 Task: Open an excel sheet and write heading  Sales data. Add 10 people name  'Ethan Reynolds, Olivia Thompson, Benjamin Martinez, Emma Davis, Alexander Mitchell, Ava Rodriguez, Daniel Anderson, Mia Lewis, Christopher Scott, Sophia Harris._x000D_
'Item code in between  450-900. Product range in between  2000-9000. Add Products  Nike shoe, Adidas shoe, Gucci T-shirt, Louis Vuitton bag, Zara Shirt, H&M jeans, Chanel perfume, Versace perfume, Ralph Lauren, Prada Shirt_x000D_
Choose quantity  3 to 5 Tax 12 percent Total Add Amount. Save page  Sales data review book
Action: Mouse moved to (138, 170)
Screenshot: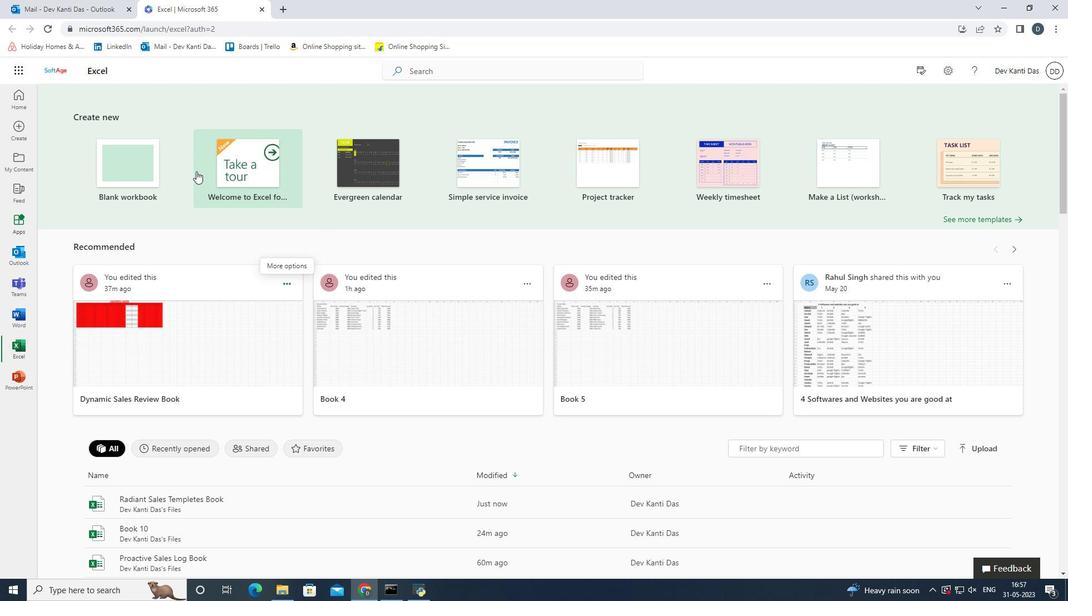 
Action: Mouse pressed left at (138, 170)
Screenshot: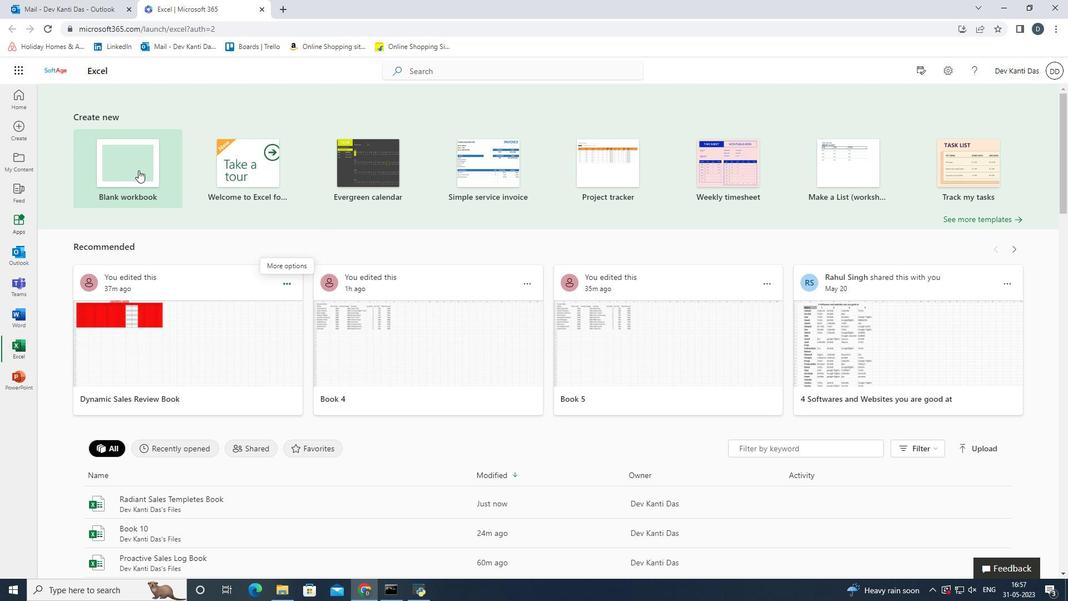 
Action: Mouse moved to (38, 190)
Screenshot: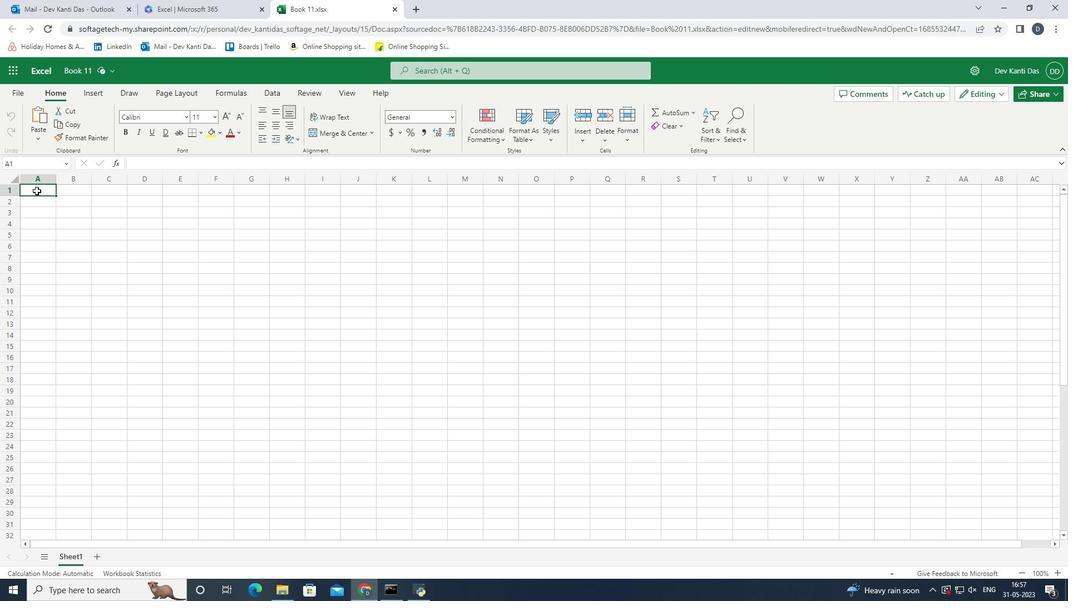 
Action: Key pressed <Key.shift><Key.shift><Key.shift><Key.shift><Key.shift><Key.shift><Key.shift><Key.shift><Key.shift><Key.shift><Key.shift><Key.shift><Key.shift><Key.shift><Key.shift><Key.shift><Key.shift><Key.shift><Key.shift>Sales<Key.space><Key.shift>Data<Key.enter><Key.shift><Key.shift><Key.shift>Name<Key.enter><Key.shift><Key.shift><Key.shift><Key.shift><Key.shift><Key.shift><Key.shift><Key.shift><Key.shift><Key.shift><Key.shift><Key.shift><Key.shift><Key.shift><Key.shift><Key.shift><Key.shift><Key.shift>Ethan<Key.space><Key.shift><Key.shift><Key.shift><Key.shift><Key.shift><Key.shift><Key.shift><Key.shift><Key.shift><Key.shift><Key.shift><Key.shift><Key.shift><Key.shift><Key.shift><Key.shift><Key.shift><Key.shift>Reynolds<Key.enter><Key.shift>Olivia<Key.space><Key.shift><Key.shift><Key.shift><Key.shift>Thompson<Key.enter><Key.shift>Benjamin<Key.space><Key.shift>Martinez<Key.enter><Key.shift><Key.shift><Key.shift><Key.shift><Key.shift><Key.shift><Key.shift><Key.shift><Key.shift><Key.shift><Key.shift><Key.shift><Key.shift><Key.shift>Emma<Key.space><Key.shift><Key.shift><Key.shift><Key.shift><Key.shift><Key.shift><Key.shift><Key.shift><Key.shift><Key.shift><Key.shift><Key.shift><Key.shift><Key.shift><Key.shift><Key.shift><Key.shift>Davis<Key.enter><Key.shift>Alexander<Key.space>
Screenshot: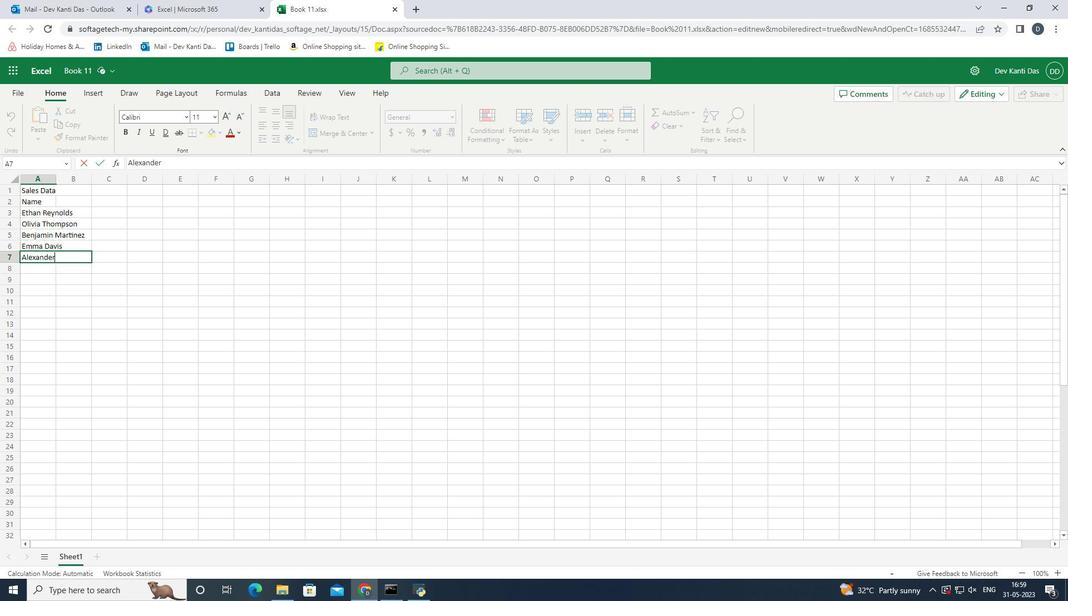 
Action: Mouse moved to (223, 251)
Screenshot: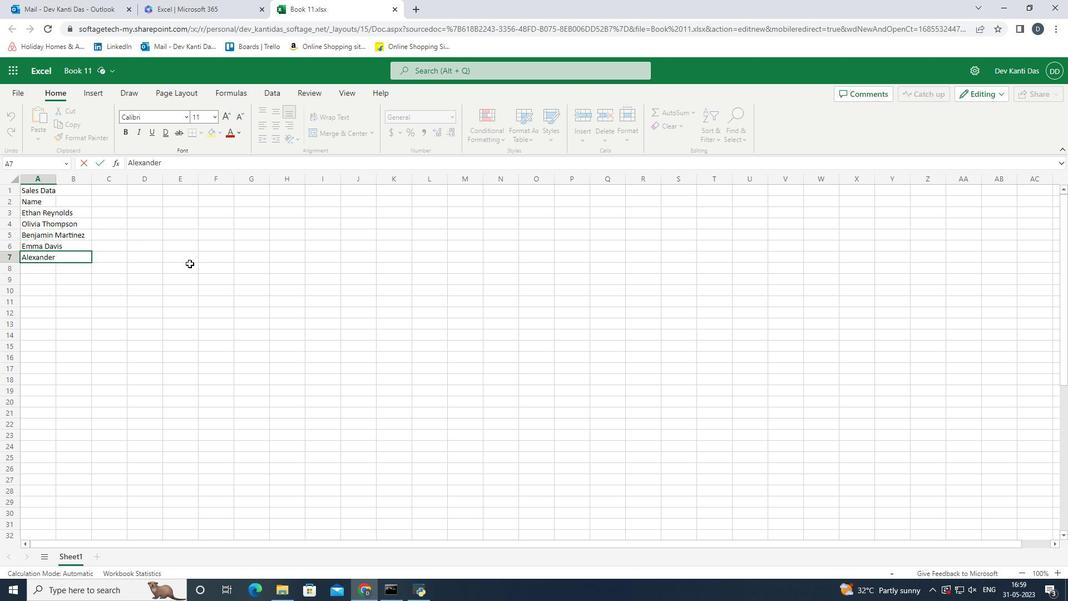 
Action: Key pressed <Key.shift><Key.shift>Mitchell<Key.space><Key.enter><Key.shift><Key.shift><Key.shift><Key.shift><Key.shift><Key.shift>Ava<Key.space><Key.shift>Rodriguez<Key.enter>
Screenshot: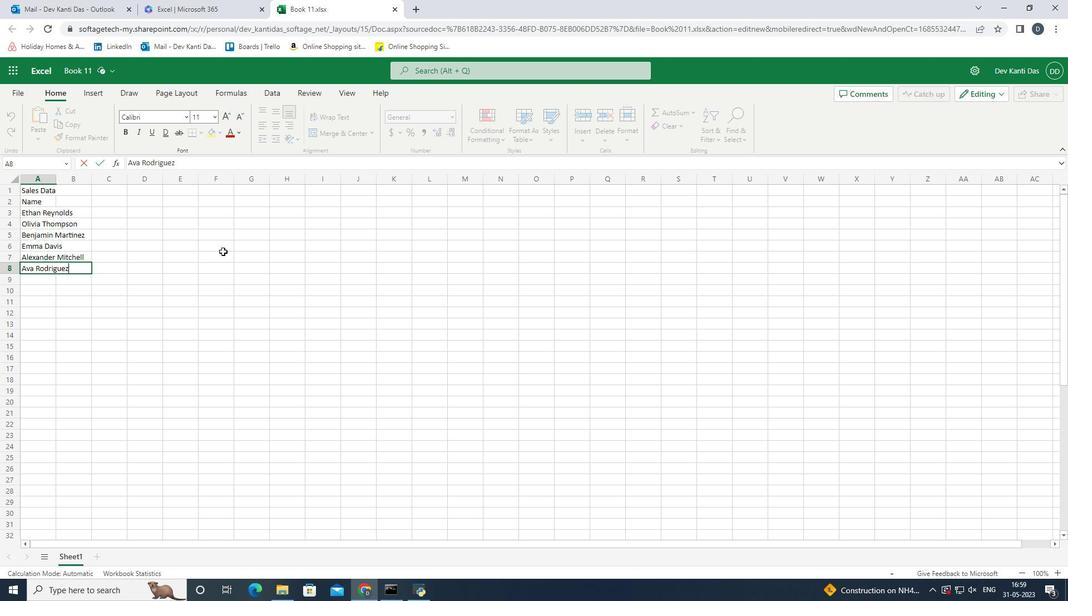 
Action: Mouse moved to (386, 355)
Screenshot: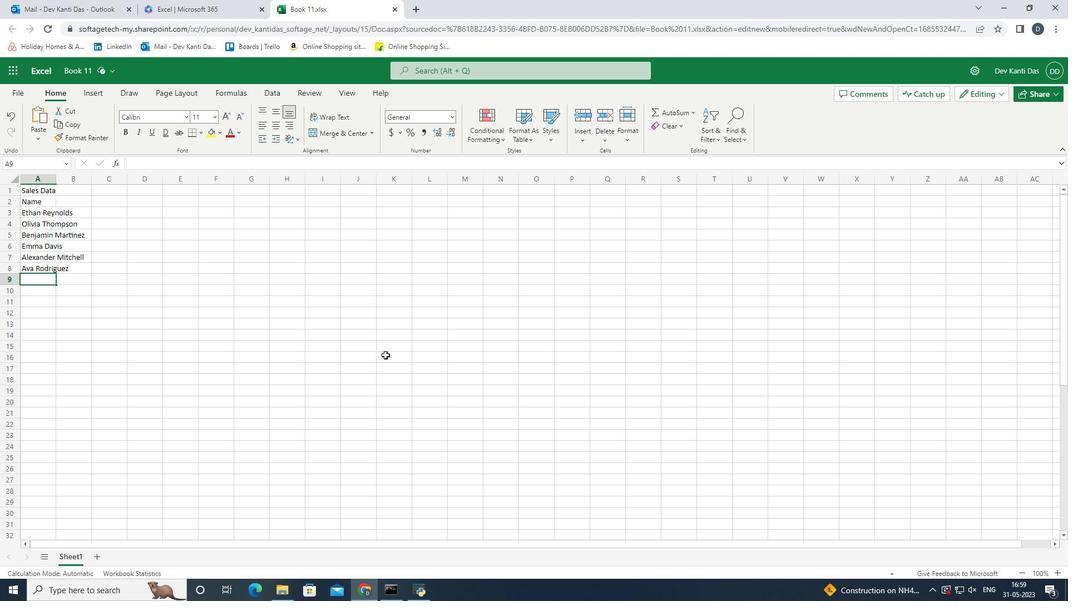 
Action: Key pressed <Key.shift>Daniel<Key.space>
Screenshot: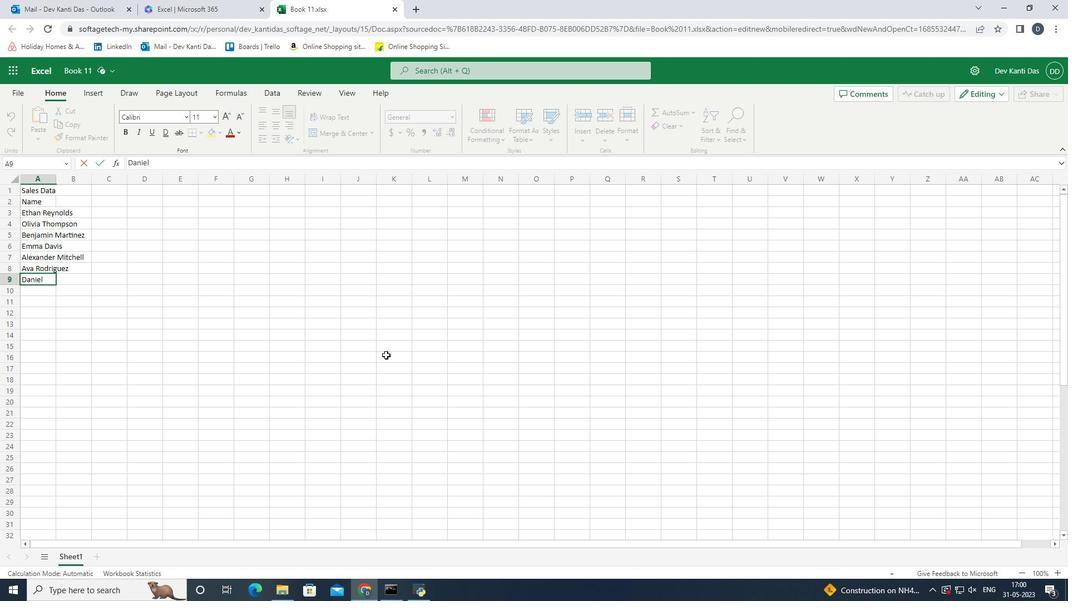 
Action: Mouse moved to (460, 360)
Screenshot: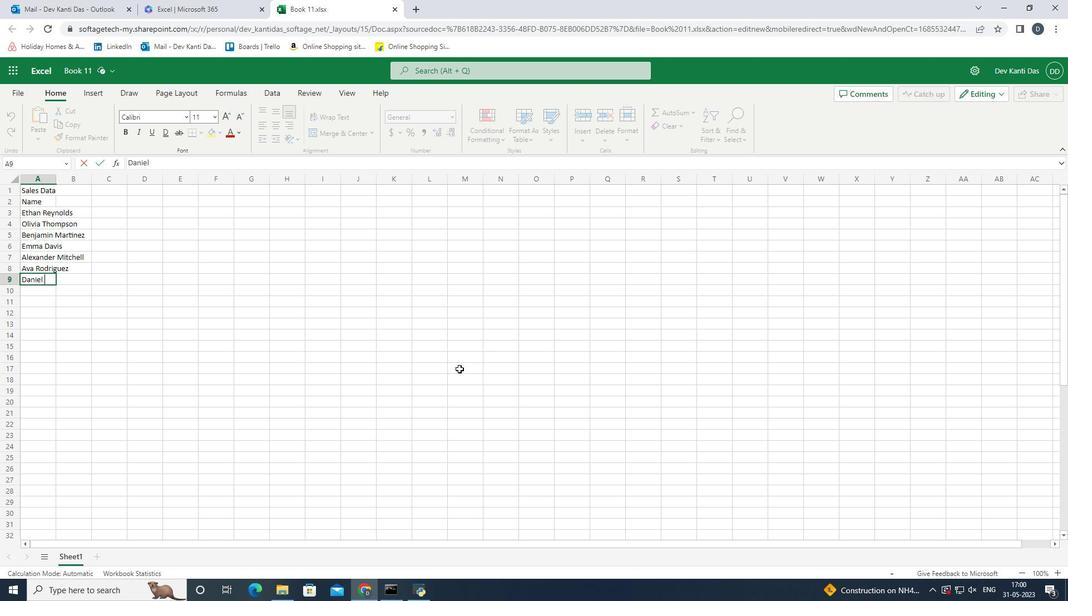 
Action: Key pressed <Key.shift><Key.shift>Anderson<Key.enter><Key.shift>Mia<Key.space><Key.shift>Lewis<Key.enter><Key.shift>Christopher<Key.space><Key.shift>Scott<Key.enter><Key.shift><Key.shift><Key.shift><Key.shift><Key.shift>Sophia<Key.space><Key.shift><Key.shift><Key.shift><Key.shift><Key.shift><Key.shift><Key.shift><Key.shift><Key.shift>Harris<Key.right>
Screenshot: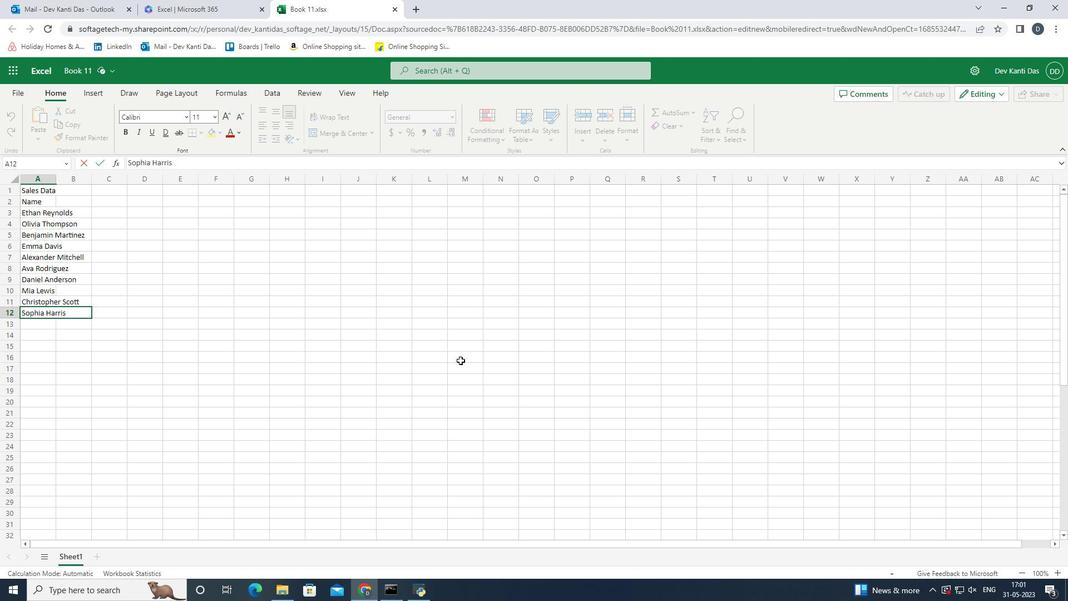 
Action: Mouse moved to (55, 177)
Screenshot: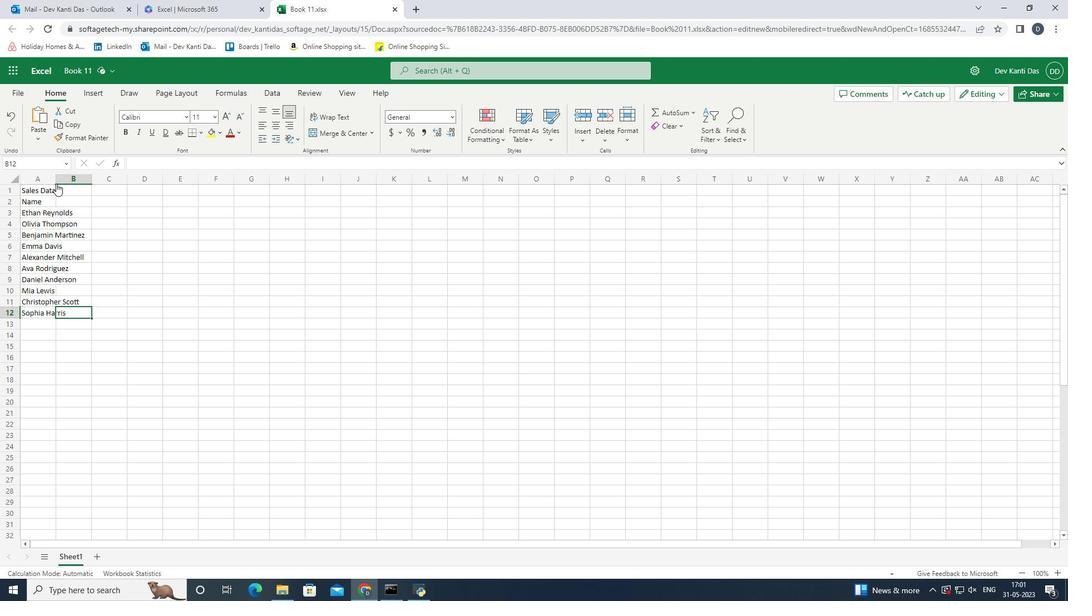 
Action: Mouse pressed left at (55, 177)
Screenshot: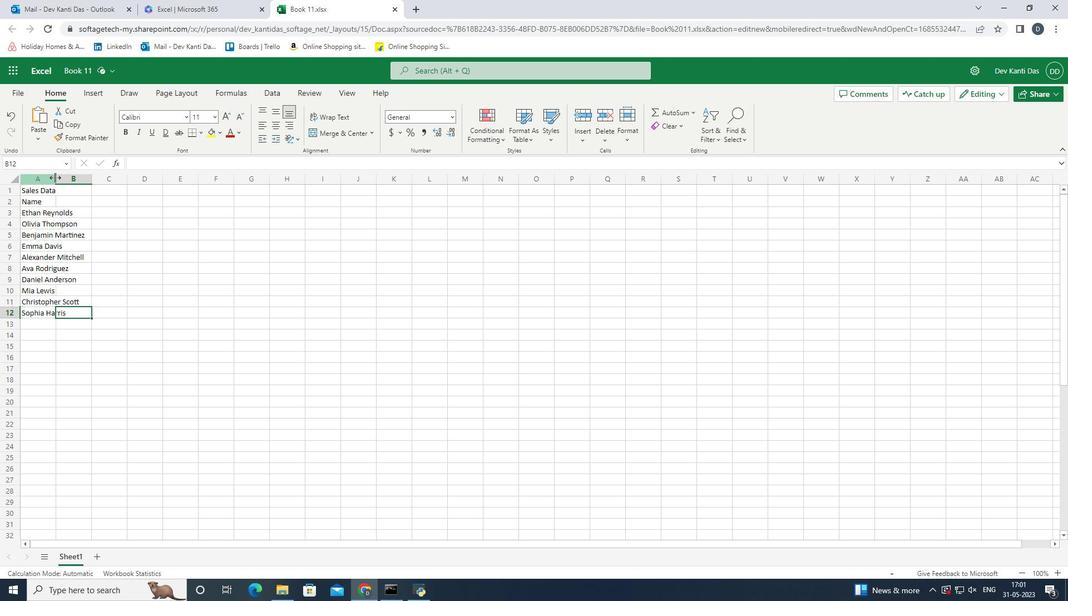 
Action: Mouse moved to (112, 199)
Screenshot: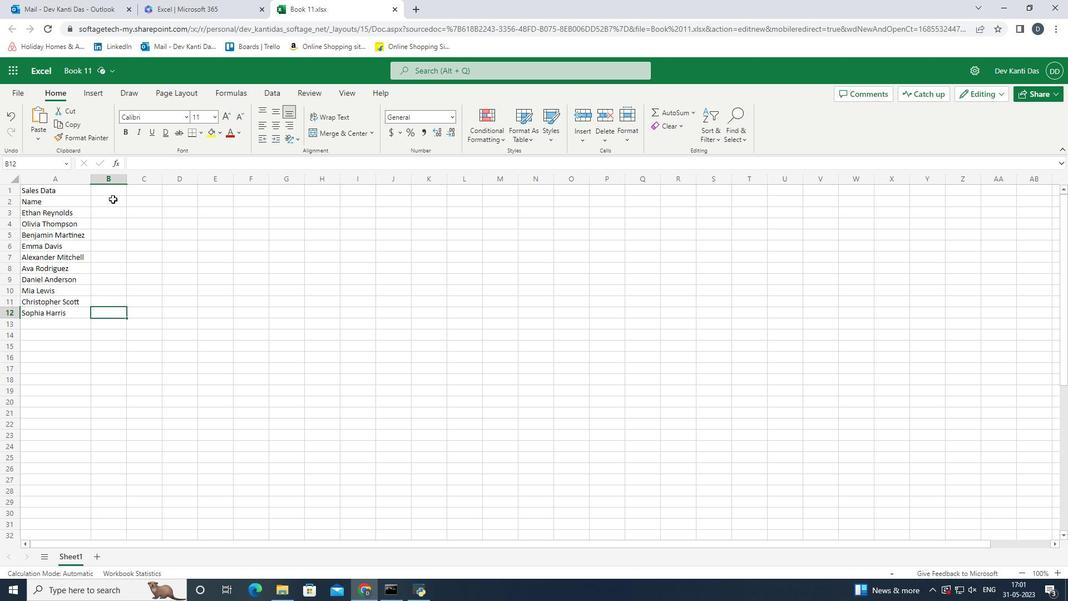 
Action: Mouse pressed left at (112, 199)
Screenshot: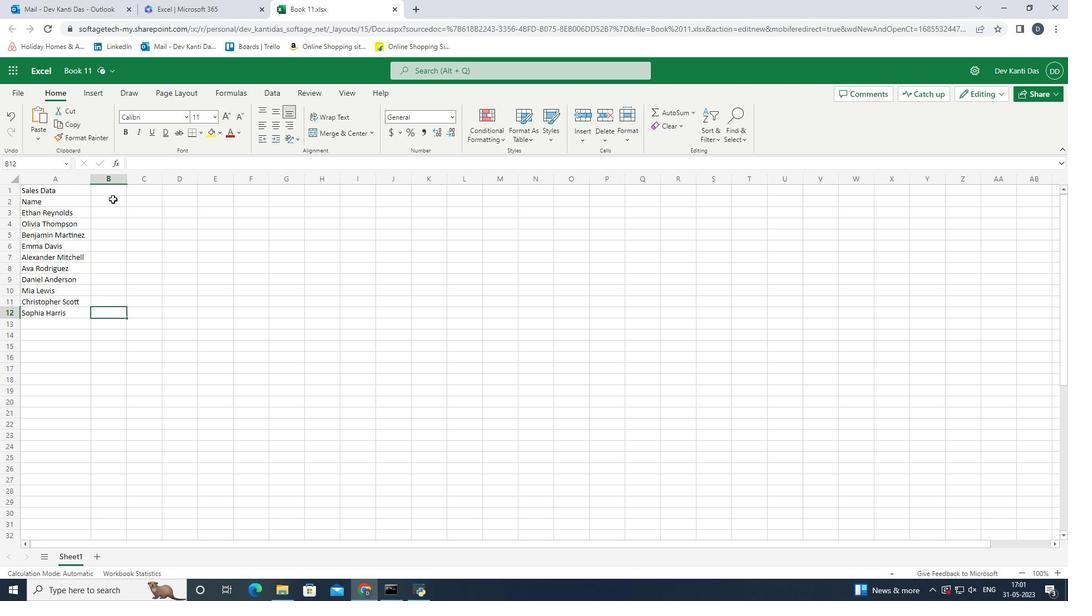 
Action: Mouse moved to (150, 234)
Screenshot: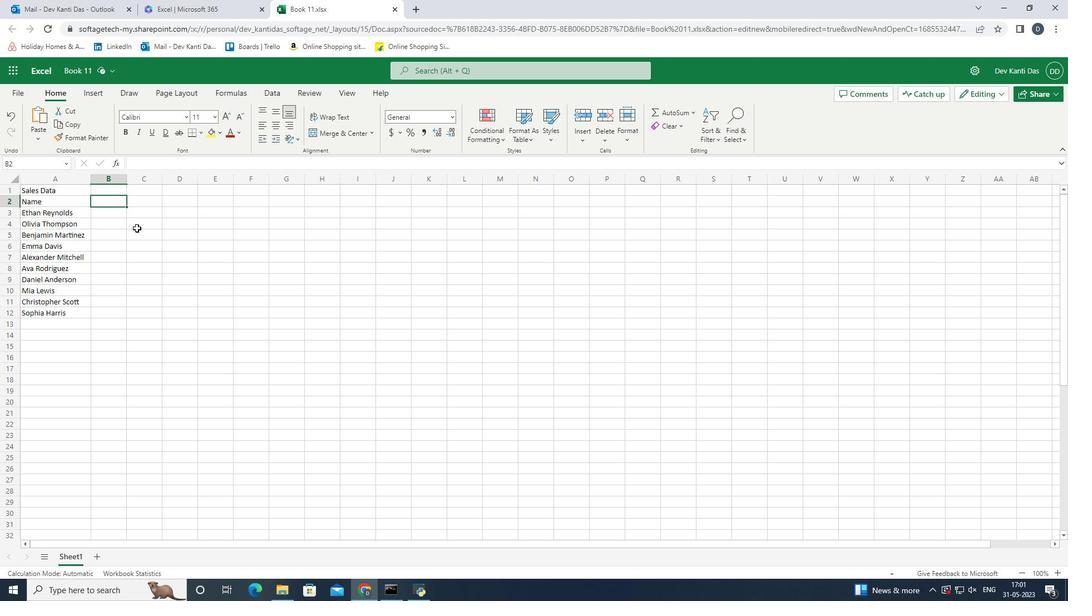 
Action: Key pressed <Key.shift><Key.shift><Key.shift><Key.shift>Item<Key.space><Key.shift><Key.shift><Key.shift><Key.shift><Key.shift><Key.shift><Key.shift><Key.shift><Key.shift><Key.shift><Key.shift><Key.shift><Key.shift><Key.shift><Key.shift><Key.shift><Key.shift>O<Key.backspace>C<Key.backspace><Key.shift>Item<Key.space><Key.shift>Code<Key.enter>
Screenshot: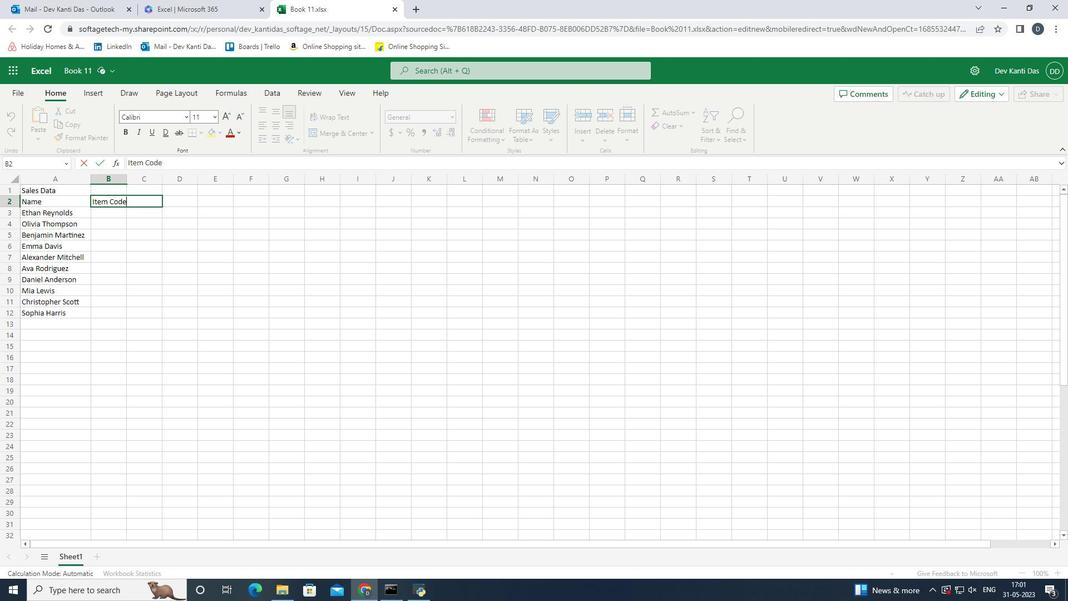 
Action: Mouse moved to (126, 178)
Screenshot: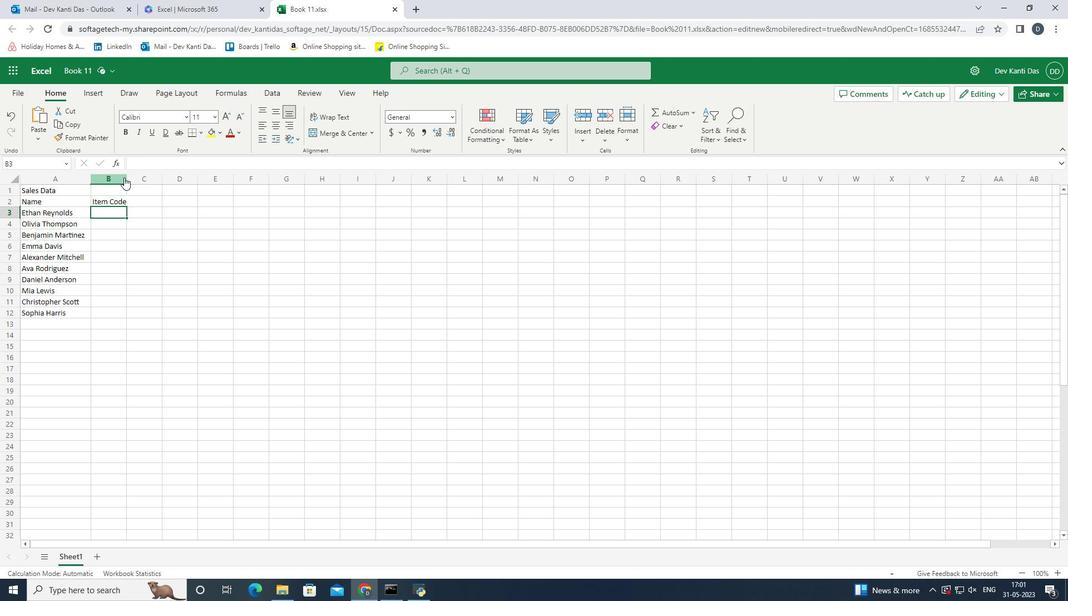 
Action: Mouse pressed left at (126, 178)
Screenshot: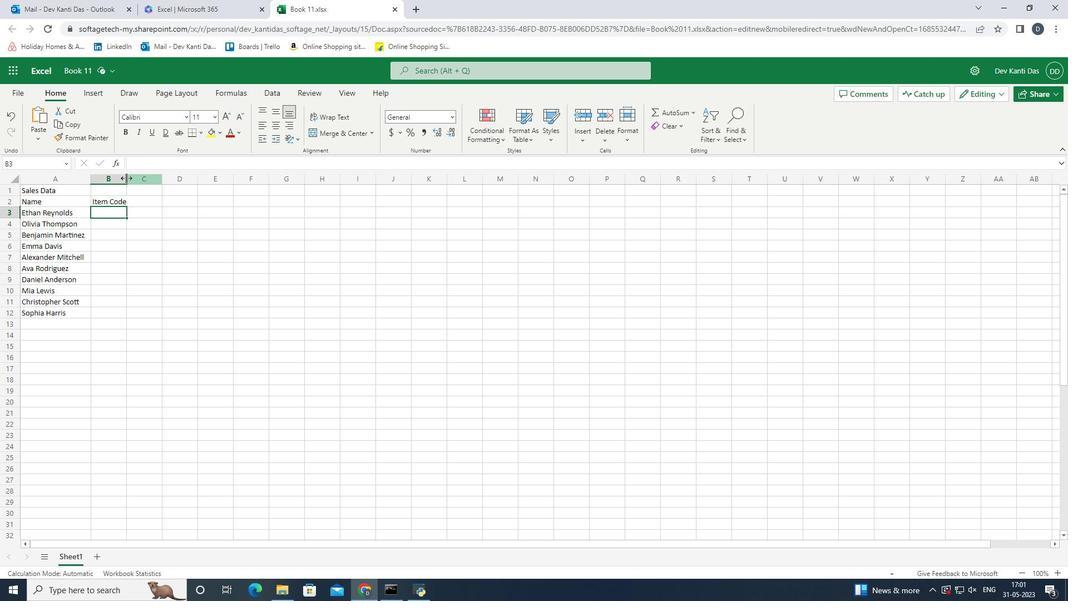 
Action: Mouse moved to (224, 233)
Screenshot: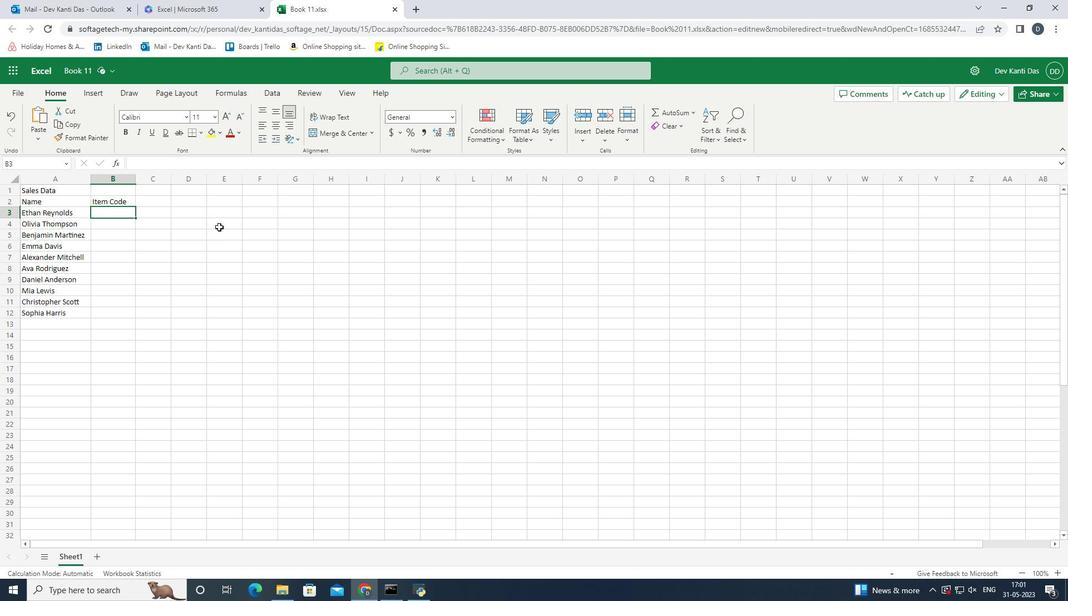 
Action: Key pressed =450+45<Key.enter>=495+45<Key.enter>=540+45<Key.enter>=585+45<Key.enter>=630+45<Key.enter>=675+45<Key.enter>=720+45<Key.enter>=765+45<Key.enter>=810+45<Key.enter>=855+45<Key.enter><Key.up><Key.right><Key.up><Key.up><Key.up><Key.up><Key.up><Key.up><Key.up><Key.up><Key.up><Key.up>
Screenshot: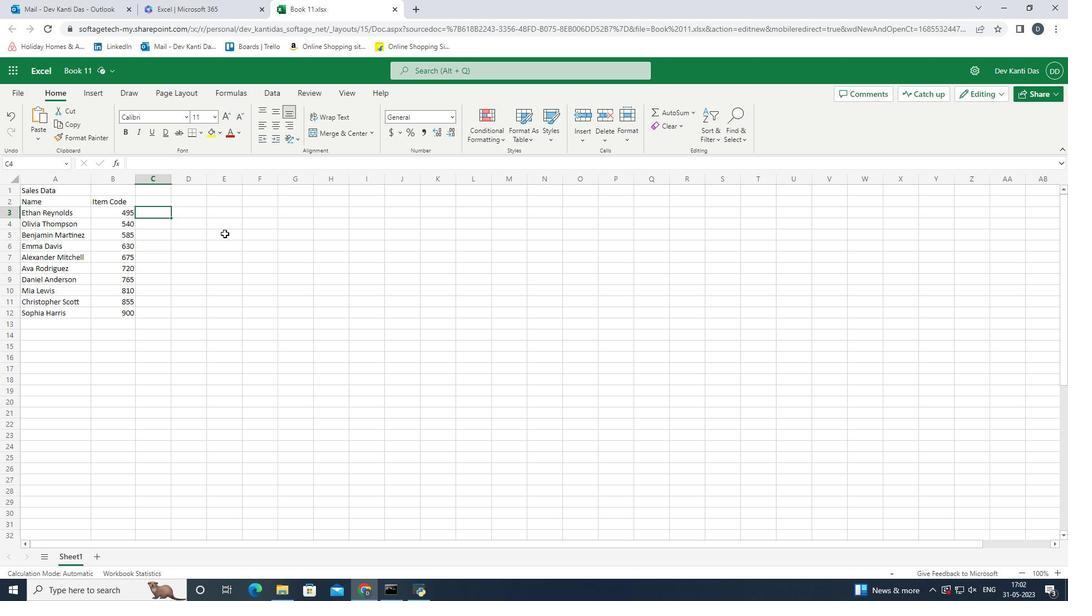 
Action: Mouse moved to (295, 283)
Screenshot: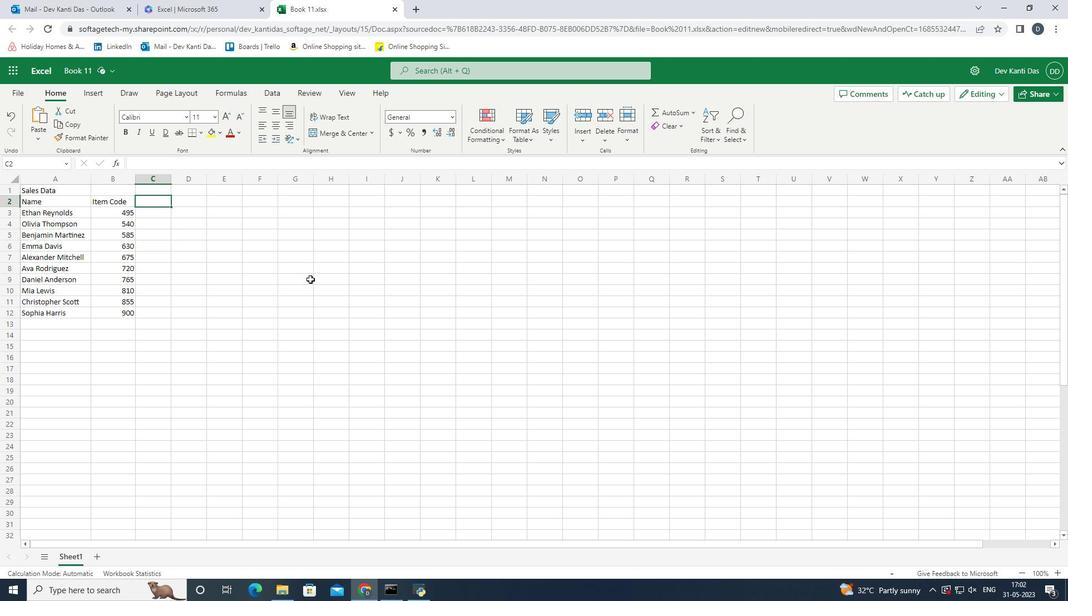 
Action: Key pressed <Key.shift>Product<Key.space><Key.shift>Range<Key.enter>
Screenshot: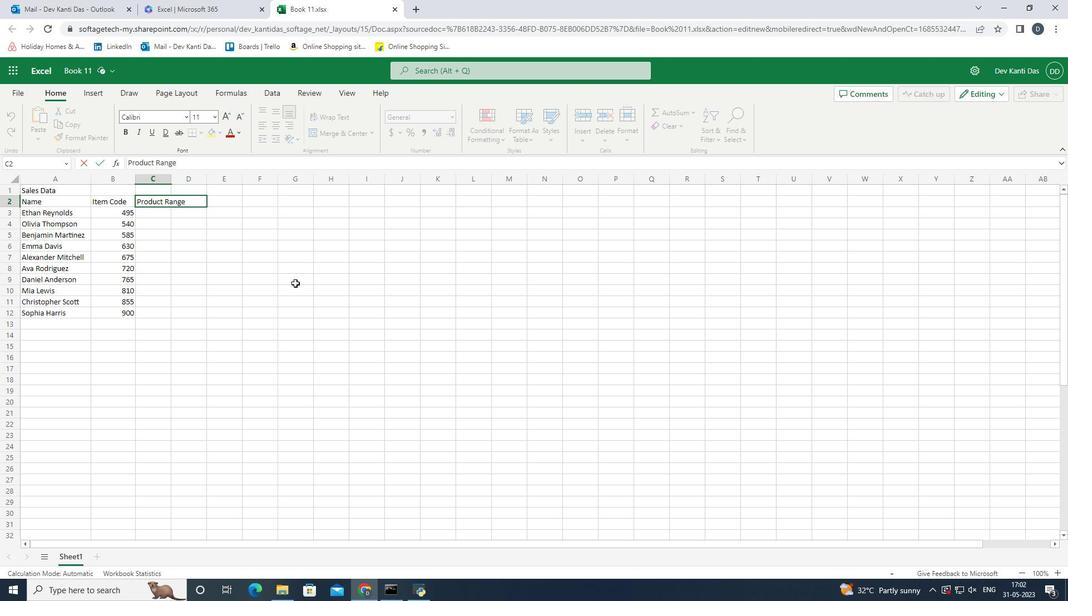 
Action: Mouse moved to (170, 178)
Screenshot: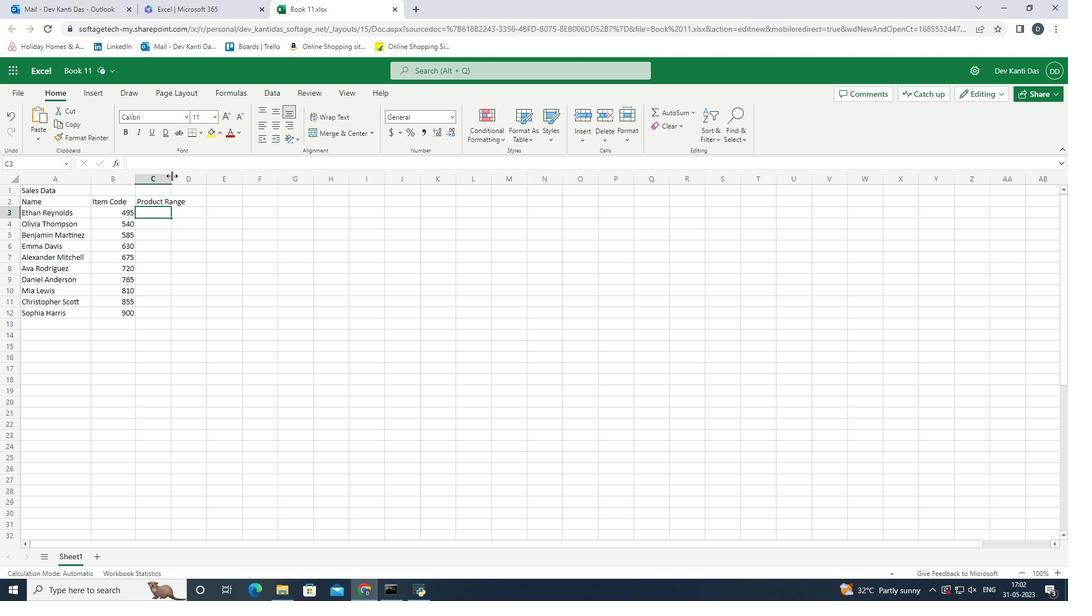 
Action: Mouse pressed left at (170, 178)
Screenshot: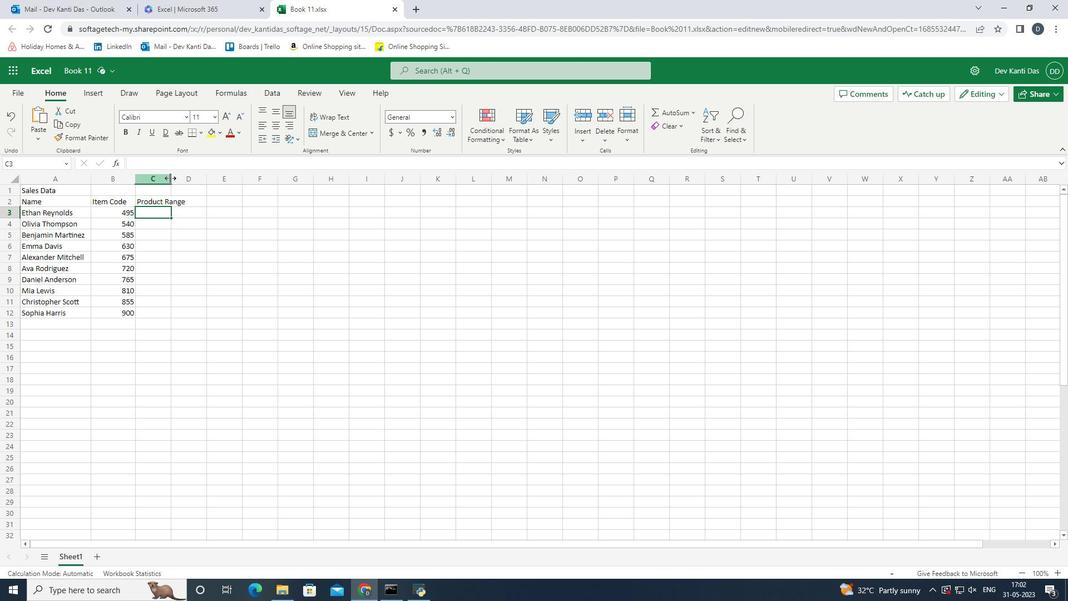 
Action: Mouse moved to (252, 220)
Screenshot: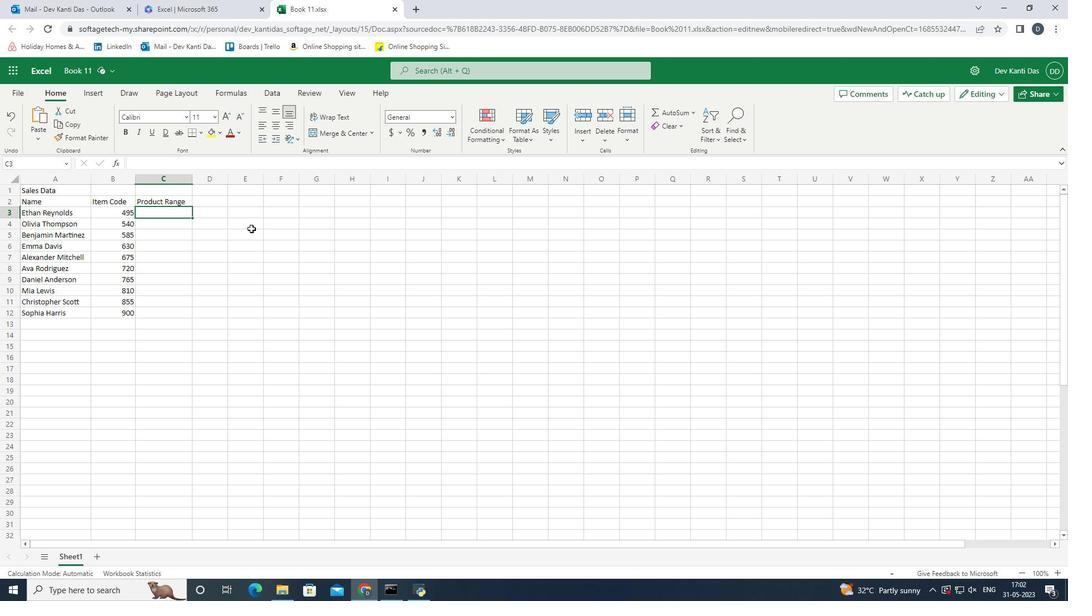 
Action: Key pressed 2700<Key.enter>3400<Key.enter>4100<Key.enter>4800<Key.enter>5500<Key.enter>6200<Key.enter>6900<Key.enter>7600<Key.enter>8400<Key.enter><Key.up><Key.backspace>8300<Key.enter>9000<Key.enter><Key.right><Key.up><Key.up><Key.up><Key.up><Key.up><Key.up><Key.up><Key.up><Key.up><Key.up><Key.up><Key.down><Key.up><Key.shift>Product<Key.enter><Key.up><Key.down><Key.shift><Key.shift><Key.shift><Key.shift><Key.shift><Key.shift><Key.shift><Key.shift><Key.shift><Key.shift><Key.shift><Key.shift><Key.shift><Key.shift><Key.shift><Key.shift><Key.shift><Key.shift><Key.shift><Key.shift><Key.shift><Key.shift><Key.shift><Key.shift><Key.shift><Key.shift><Key.shift><Key.shift><Key.shift><Key.shift><Key.shift><Key.shift><Key.shift><Key.shift><Key.shift><Key.shift><Key.shift><Key.shift><Key.shift><Key.shift><Key.shift><Key.shift><Key.shift><Key.shift><Key.shift><Key.shift><Key.shift><Key.shift><Key.shift><Key.shift><Key.shift><Key.shift><Key.shift><Key.shift><Key.shift><Key.shift><Key.shift><Key.shift><Key.shift><Key.shift><Key.shift><Key.shift><Key.shift><Key.shift><Key.shift><Key.shift><Key.shift><Key.shift><Key.shift><Key.shift><Key.shift><Key.shift><Key.shift><Key.shift><Key.shift><Key.shift><Key.shift><Key.shift><Key.shift><Key.shift><Key.shift><Key.shift><Key.shift>Nike<Key.up>
Screenshot: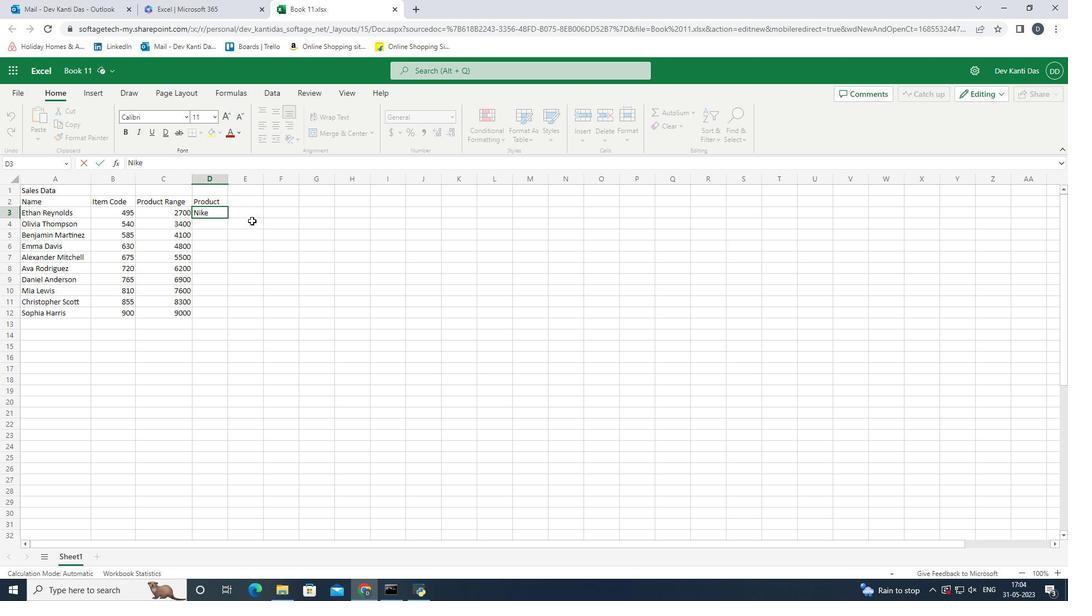 
Action: Mouse moved to (224, 204)
Screenshot: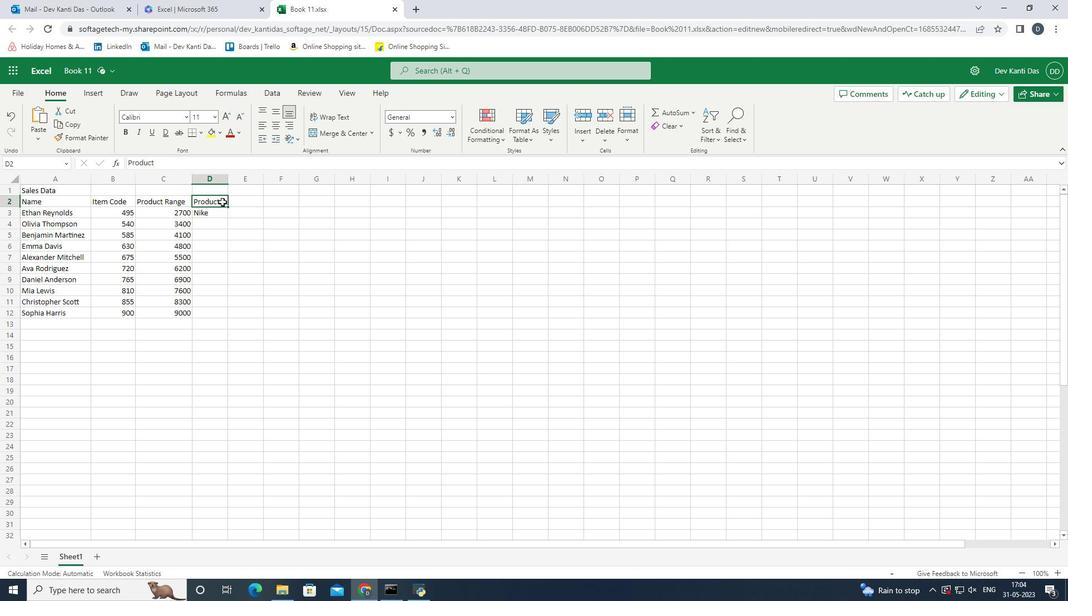 
Action: Mouse pressed left at (224, 204)
Screenshot: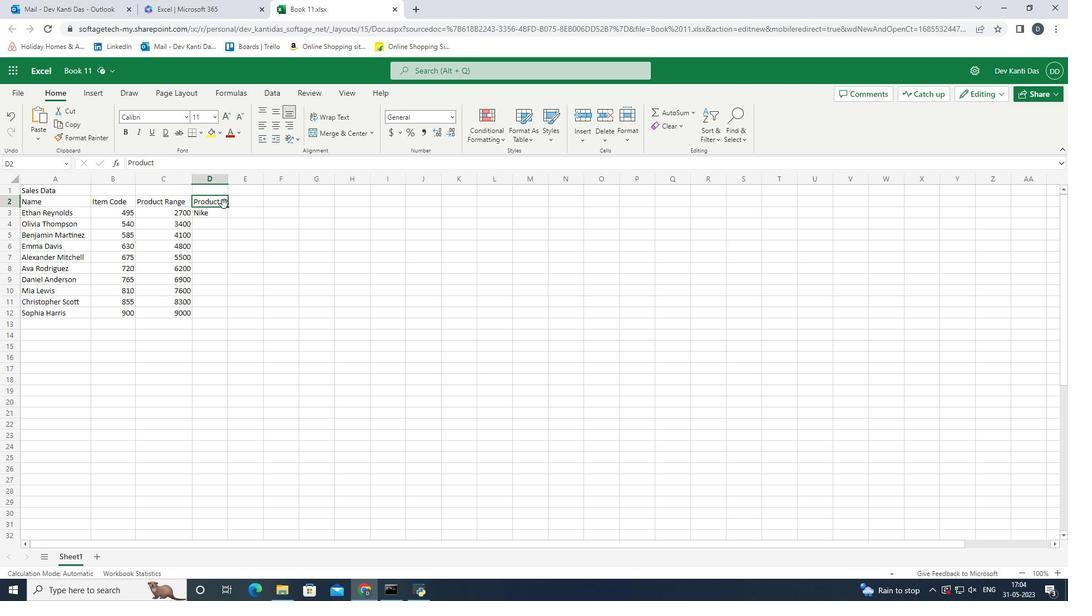 
Action: Mouse pressed left at (224, 204)
Screenshot: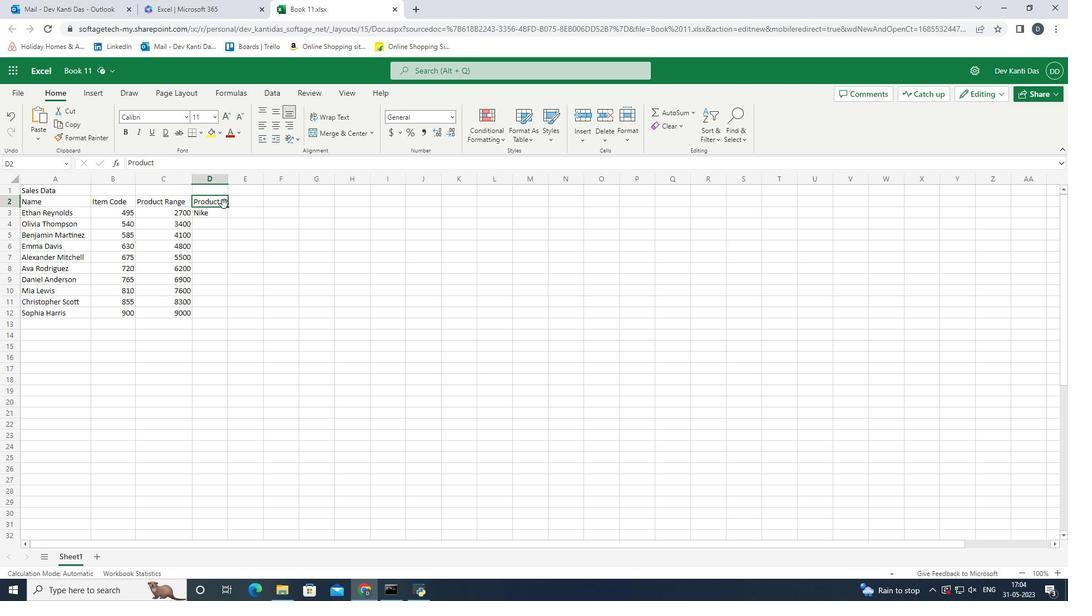 
Action: Mouse moved to (250, 208)
Screenshot: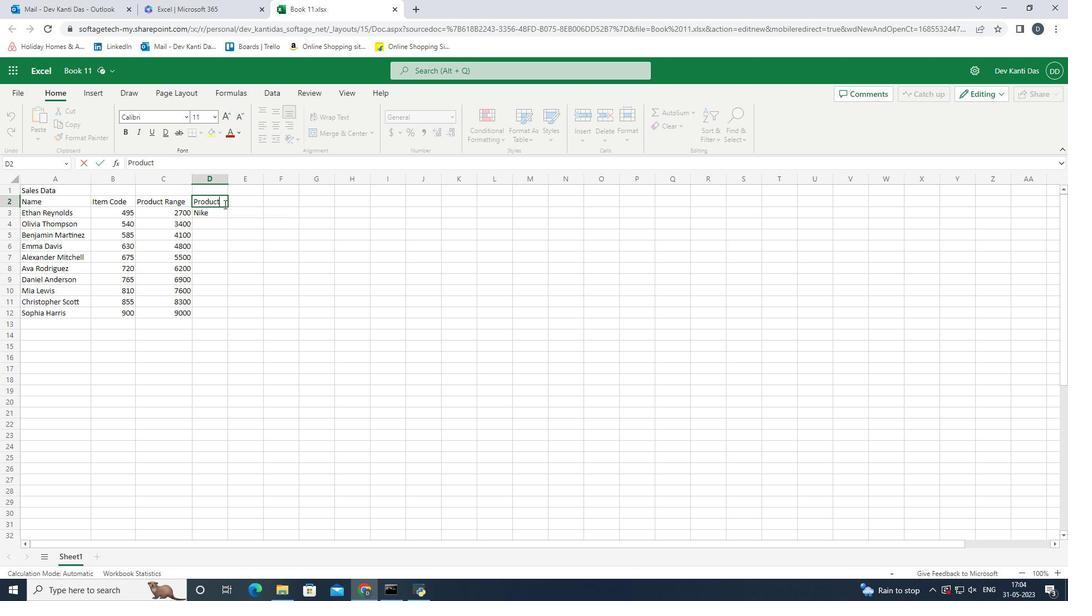 
Action: Key pressed s
Screenshot: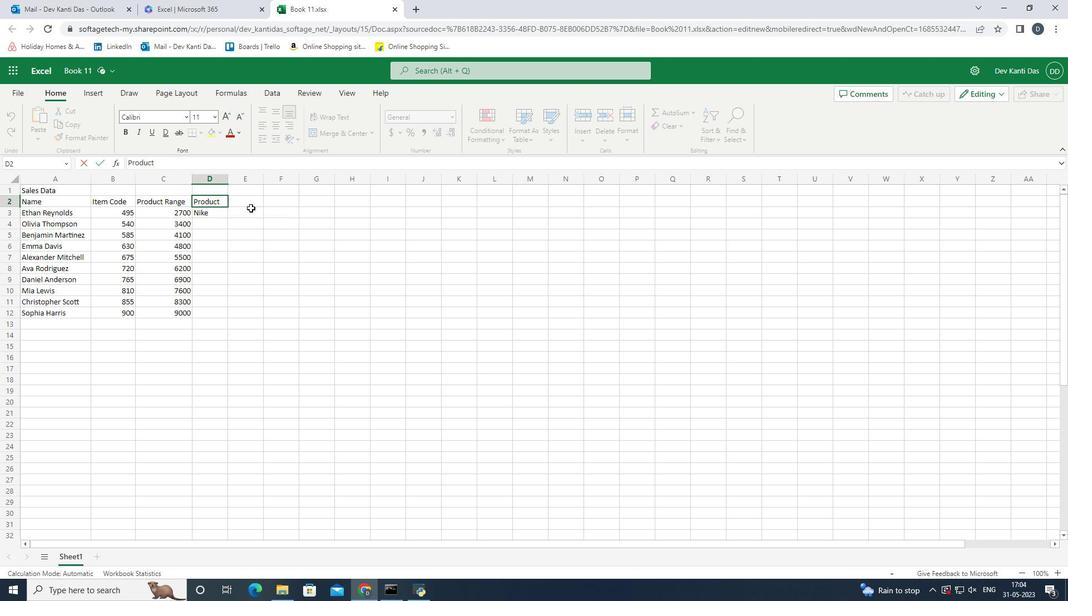 
Action: Mouse moved to (255, 214)
Screenshot: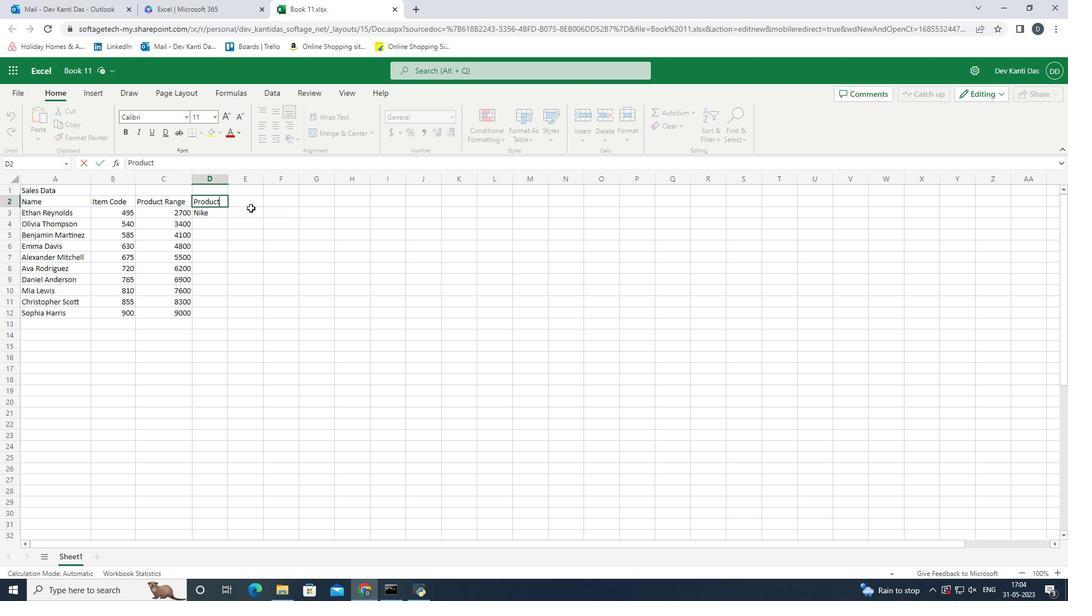 
Action: Key pressed <Key.enter>
Screenshot: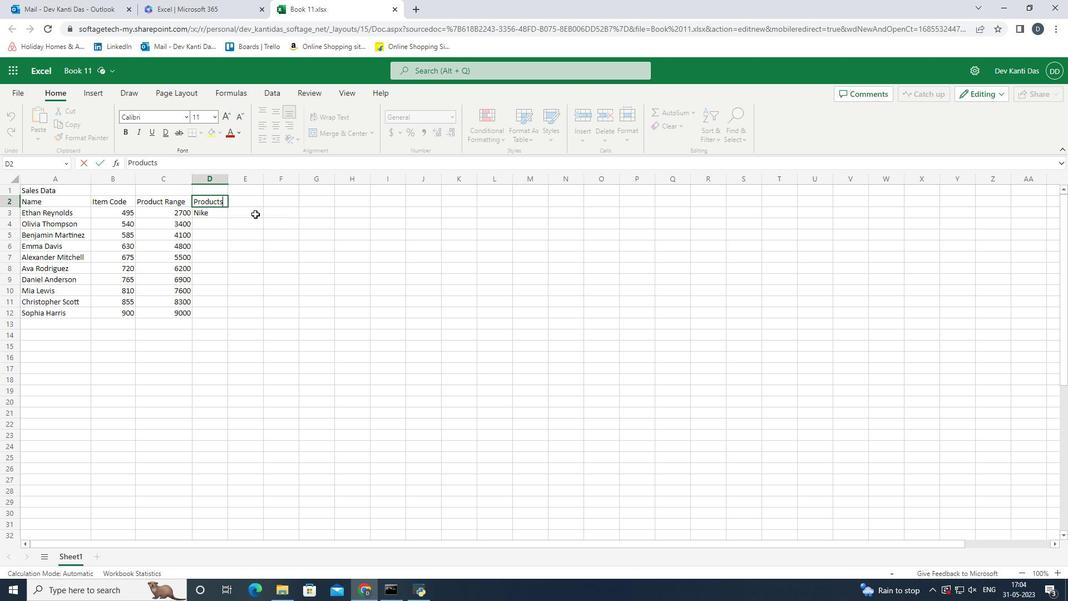 
Action: Mouse moved to (215, 213)
Screenshot: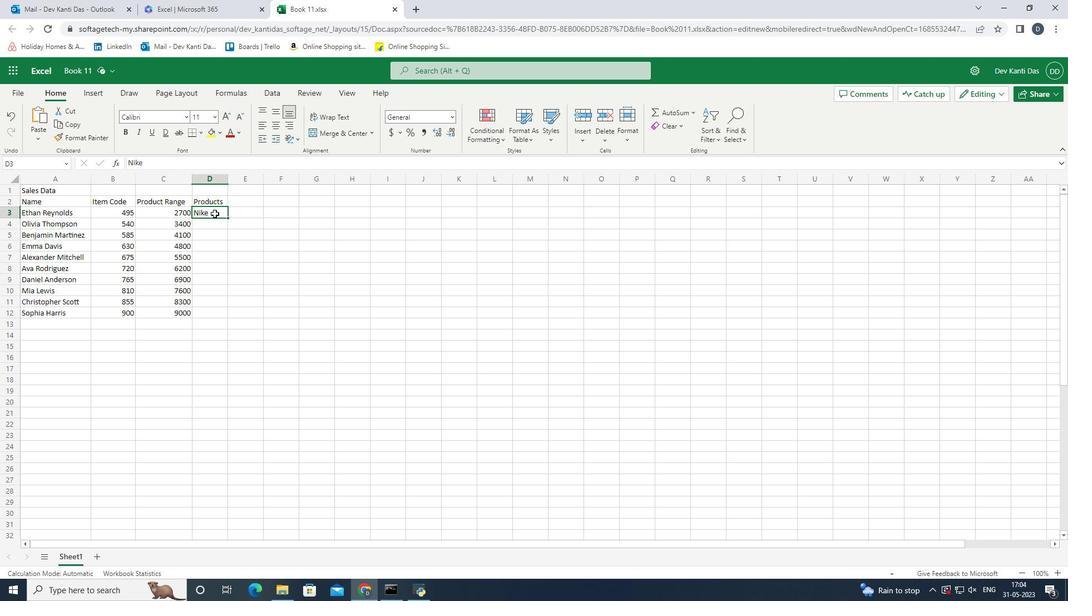 
Action: Mouse pressed left at (215, 213)
Screenshot: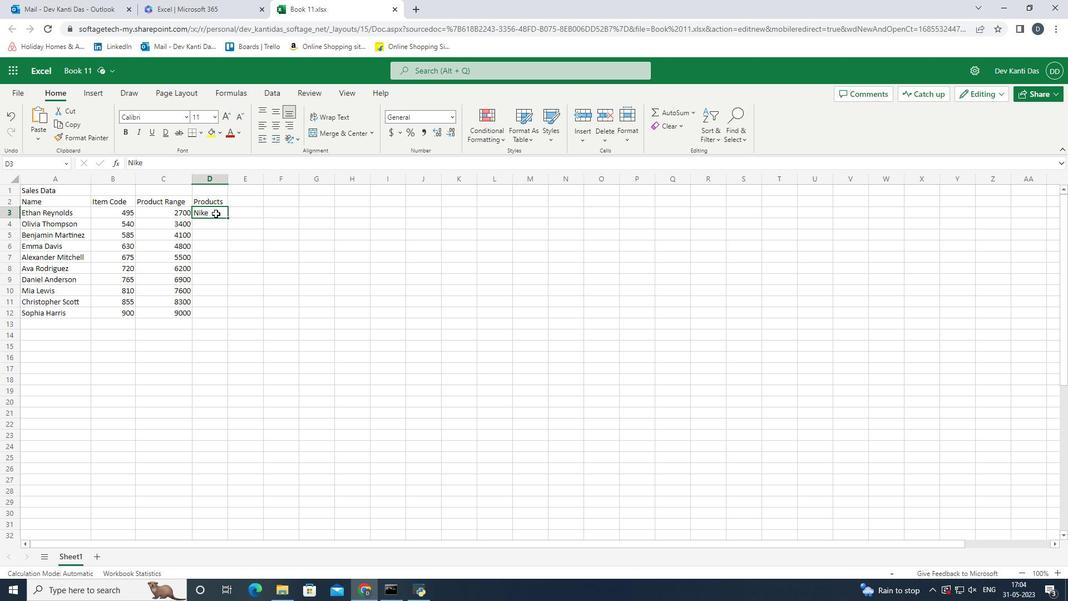 
Action: Mouse pressed left at (215, 213)
Screenshot: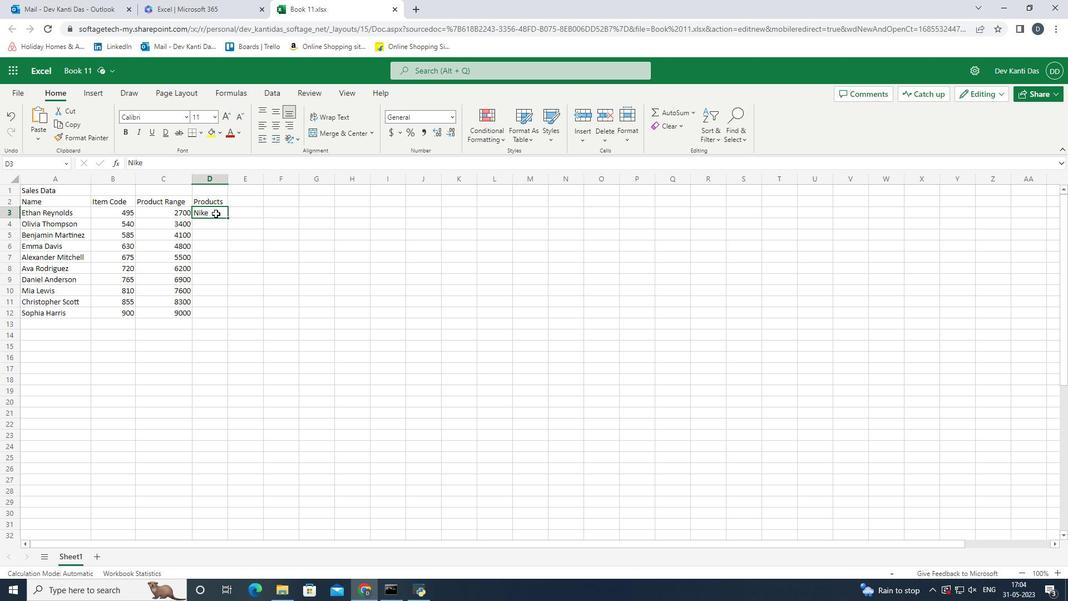
Action: Mouse moved to (358, 225)
Screenshot: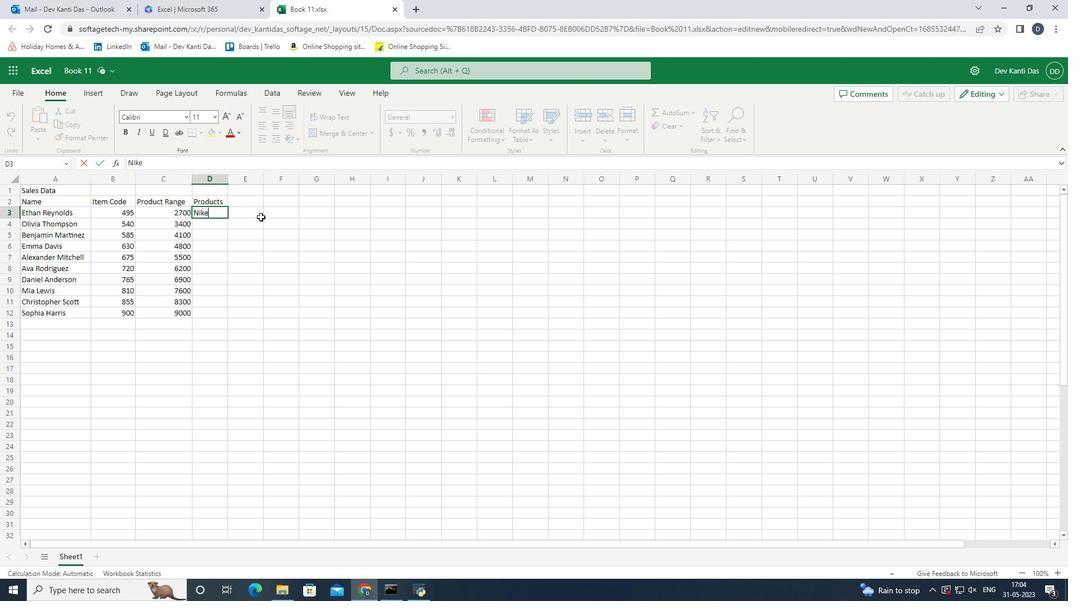 
Action: Key pressed <Key.space>
Screenshot: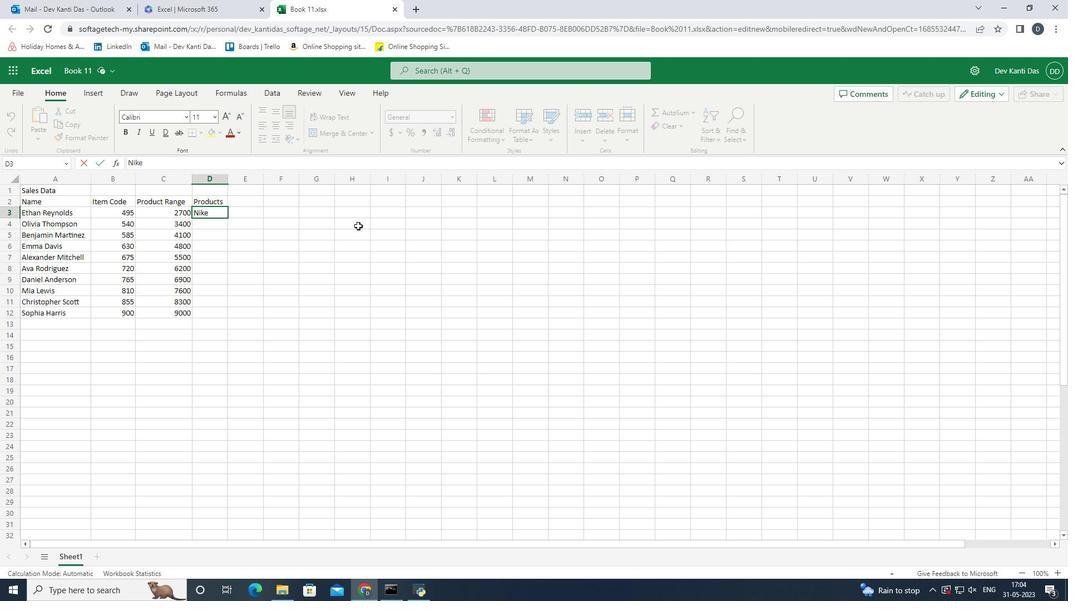 
Action: Mouse moved to (350, 228)
Screenshot: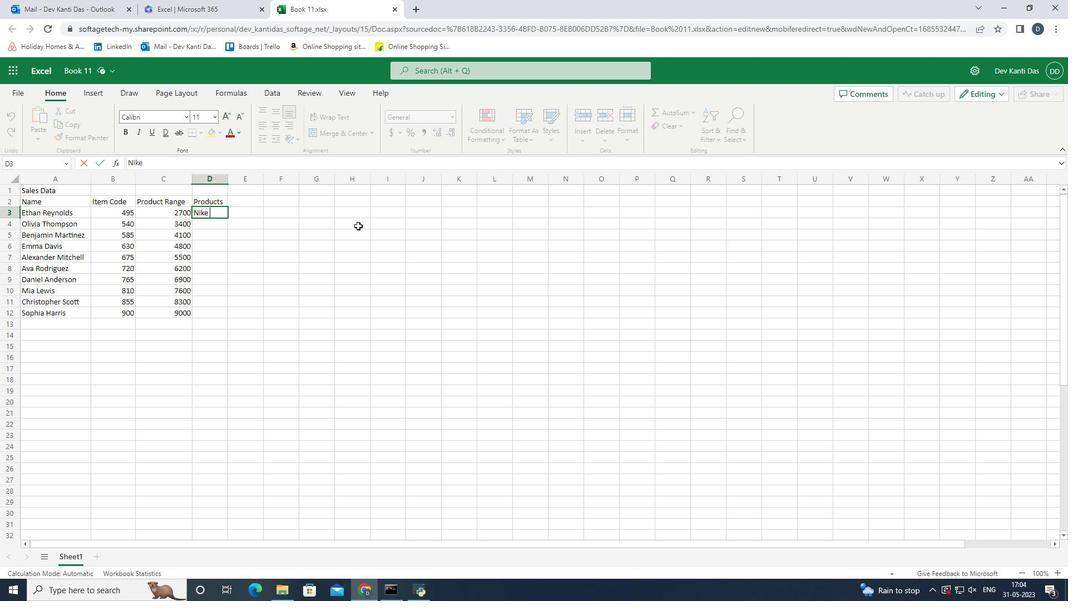 
Action: Key pressed <Key.shift>Shoe<Key.enter><Key.shift>Ai<Key.backspace>didas<Key.space><Key.shift>Shoe<Key.enter><Key.shift>Gucci<Key.space><Key.shift><Key.shift><Key.shift><Key.shift><Key.shift><Key.shift><Key.shift><Key.shift>T-shirt<Key.enter><Key.shift><Key.shift><Key.shift>Louis<Key.space><Key.shift>Vuitton<Key.space>bag<Key.enter><Key.shift><Key.shift><Key.shift>Zara<Key.space><Key.shift><Key.shift><Key.shift><Key.shift><Key.shift><Key.shift><Key.shift><Key.shift><Key.shift><Key.shift><Key.shift><Key.shift><Key.shift><Key.shift><Key.shift><Key.shift><Key.shift>Shirt<Key.enter><Key.shift_r><Key.shift_r><Key.shift_r><Key.shift_r><Key.shift_r><Key.shift_r><Key.shift_r><Key.shift_r><Key.shift_r>H&M<Key.space><Key.shift_r><Key.shift_r><Key.shift_r><Key.shift_r><Key.shift_r><Key.shift_r><Key.shift_r><Key.shift_r><Key.shift_r>Jeans<Key.enter><Key.shift>Chanel<Key.space><Key.shift_r><Key.shift_r><Key.shift_r><Key.shift_r>Perfume<Key.enter><Key.shift_r><Key.shift_r><Key.shift_r><Key.shift_r><Key.shift_r><Key.shift_r><Key.shift_r>Versace<Key.space><Key.shift_r>Perd<Key.backspace>fume<Key.enter><Key.shift>Ralph<Key.space><Key.shift_r>Lauren<Key.enter><Key.shift_r>Prada<Key.space><Key.shift>Shirt<Key.right><Key.up><Key.up><Key.up><Key.up><Key.up><Key.up><Key.up><Key.up><Key.up><Key.up>
Screenshot: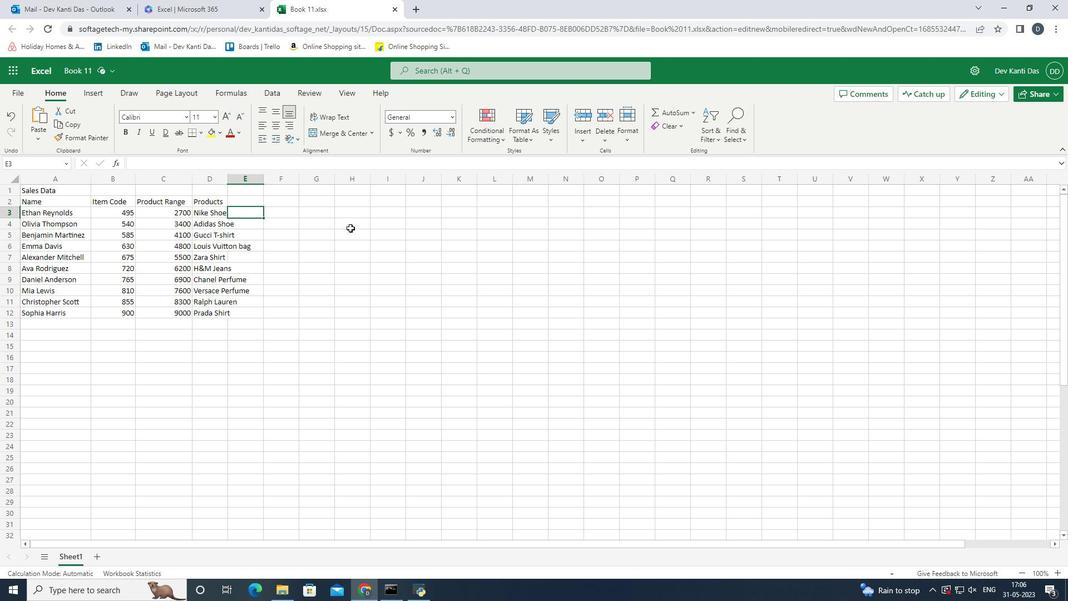 
Action: Mouse moved to (227, 178)
Screenshot: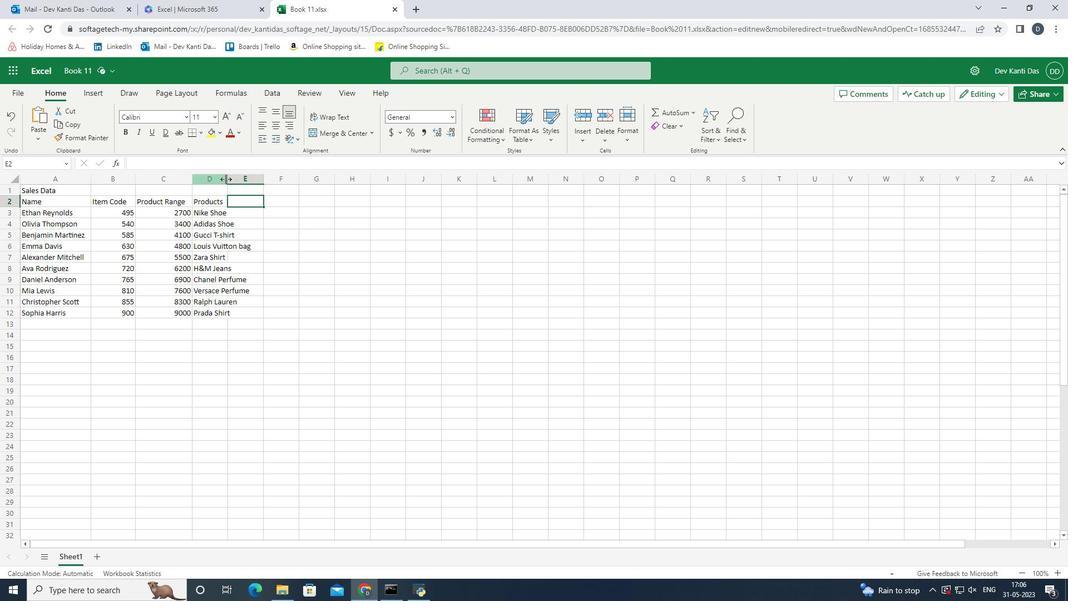 
Action: Mouse pressed left at (227, 178)
Screenshot: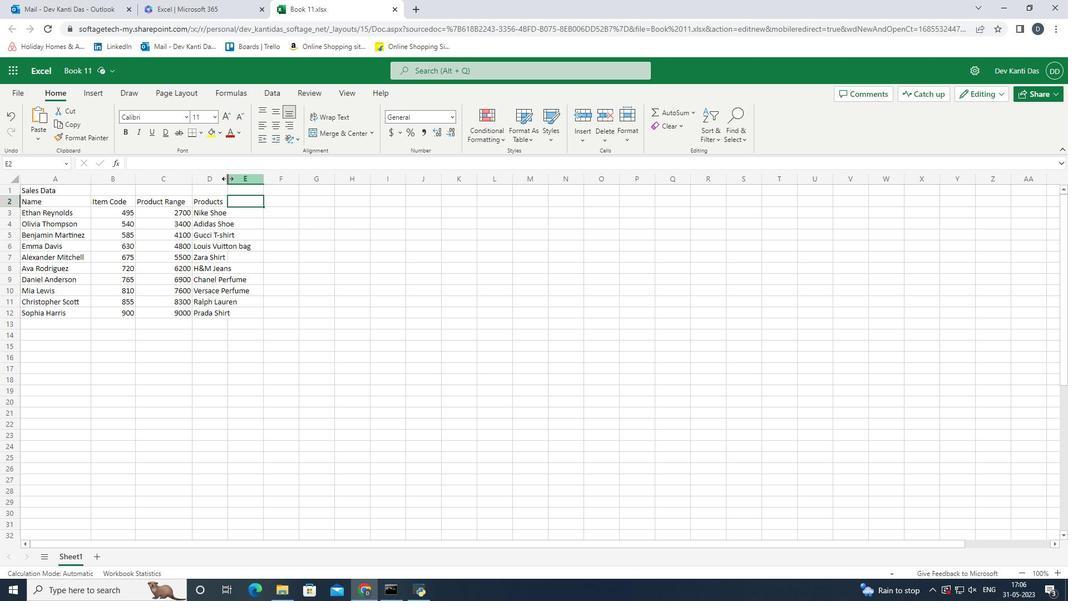 
Action: Mouse moved to (273, 202)
Screenshot: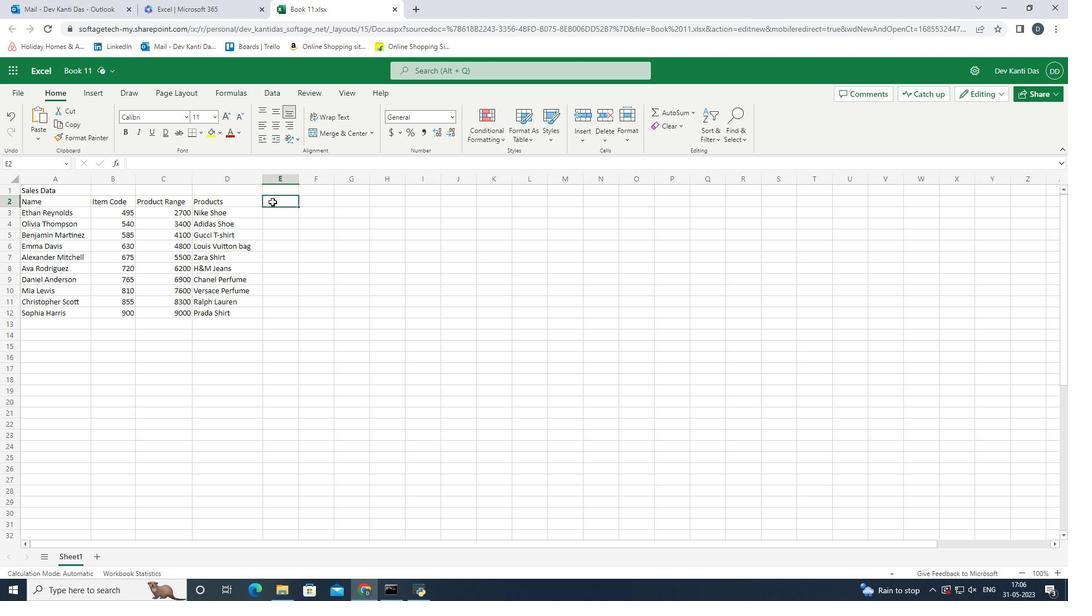 
Action: Key pressed <Key.shift>Quantity<Key.enter>
Screenshot: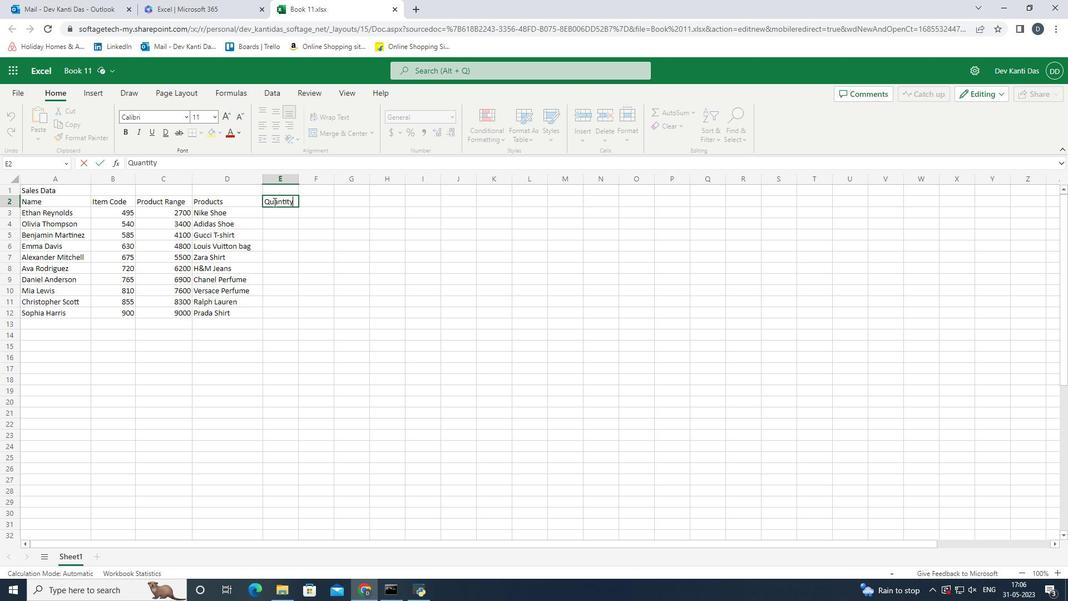 
Action: Mouse moved to (532, 252)
Screenshot: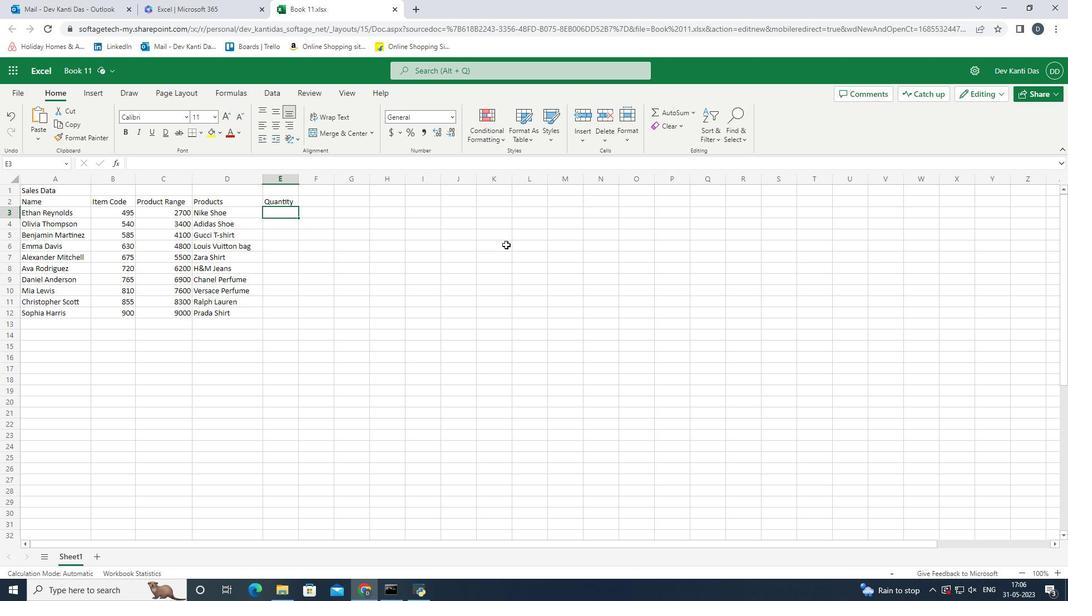 
Action: Key pressed 5<Key.enter>4<Key.enter>5<Key.enter>2<Key.enter><Key.up><Key.backspace>4<Key.enter>3<Key.enter>3<Key.enter>3<Key.enter>5<Key.enter>4<Key.enter>4<Key.enter><Key.right><Key.up><Key.up><Key.up><Key.up><Key.up><Key.up><Key.up><Key.up><Key.up><Key.up><Key.up><Key.down><Key.up><Key.shift><Key.shift><Key.shift><Key.shift><Key.shift><Key.shift><Key.shift><Key.shift><Key.shift><Key.shift><Key.shift><Key.shift><Key.shift><Key.shift><Key.shift><Key.shift><Key.shift><Key.shift><Key.shift><Key.shift><Key.shift><Key.shift><Key.shift><Key.shift><Key.shift><Key.shift><Key.shift><Key.shift><Key.shift><Key.shift><Key.shift><Key.shift><Key.shift><Key.shift><Key.shift><Key.shift><Key.shift><Key.shift><Key.shift><Key.shift><Key.shift><Key.shift>Tax<Key.space><Key.shift>12<Key.shift><Key.shift><Key.shift><Key.shift><Key.shift>%<Key.enter>
Screenshot: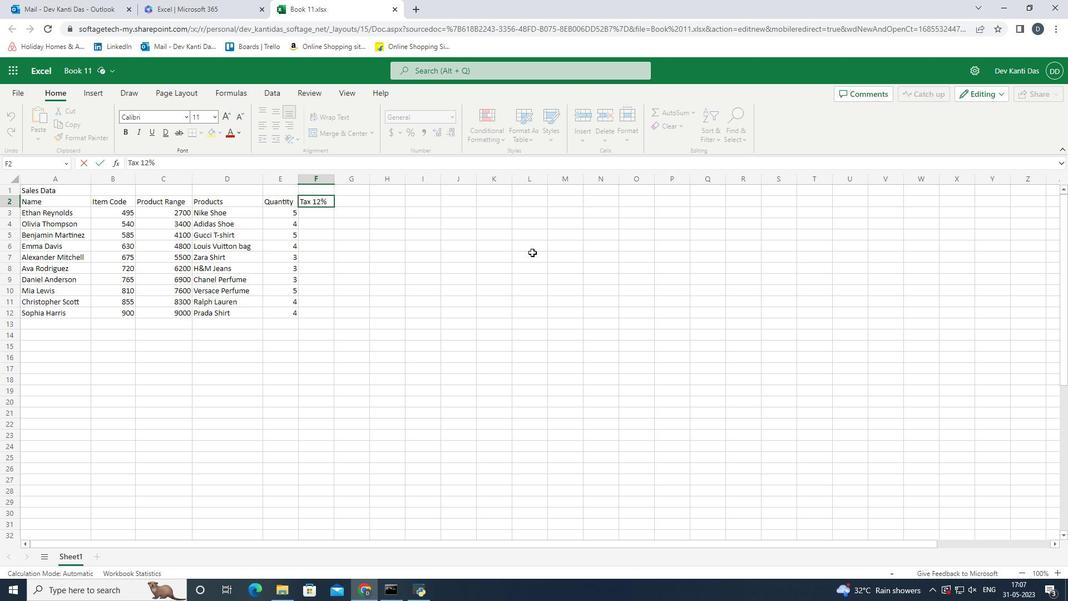 
Action: Mouse moved to (519, 284)
Screenshot: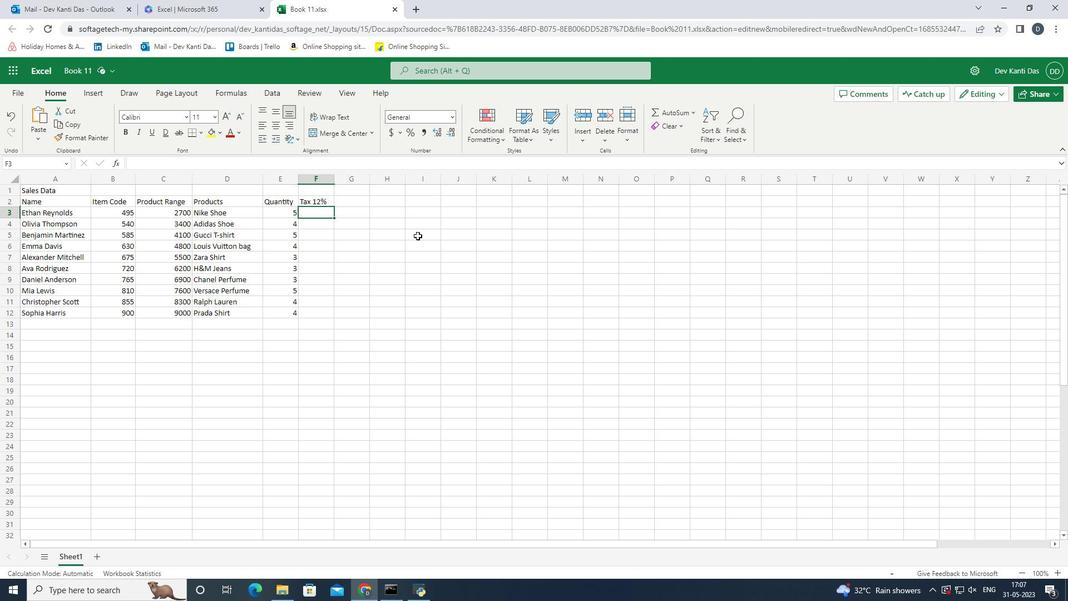 
Action: Key pressed =sum<Key.shift_r><Key.shift_r><Key.shift_r><Key.shift_r><Key.shift_r><Key.shift_r><Key.shift_r><Key.shift_r><Key.shift_r><Key.shift_r><Key.shift_r><Key.shift_r><Key.shift_r><Key.shift_r><Key.shift_r><Key.shift_r><Key.shift_r><Key.shift_r><Key.shift_r><Key.shift_r><Key.shift_r><Key.shift_r><Key.shift_r><Key.shift_r><Key.shift_r><Key.shift_r><Key.shift_r><Key.shift_r>(c3*12<Key.shift><Key.shift><Key.shift><Key.shift><Key.shift><Key.shift><Key.shift><Key.shift><Key.shift><Key.shift><Key.shift><Key.shift><Key.shift><Key.shift><Key.shift><Key.shift><Key.shift><Key.shift><Key.shift><Key.shift>%<Key.shift_r><Key.shift_r>)<Key.enter><Key.up>
Screenshot: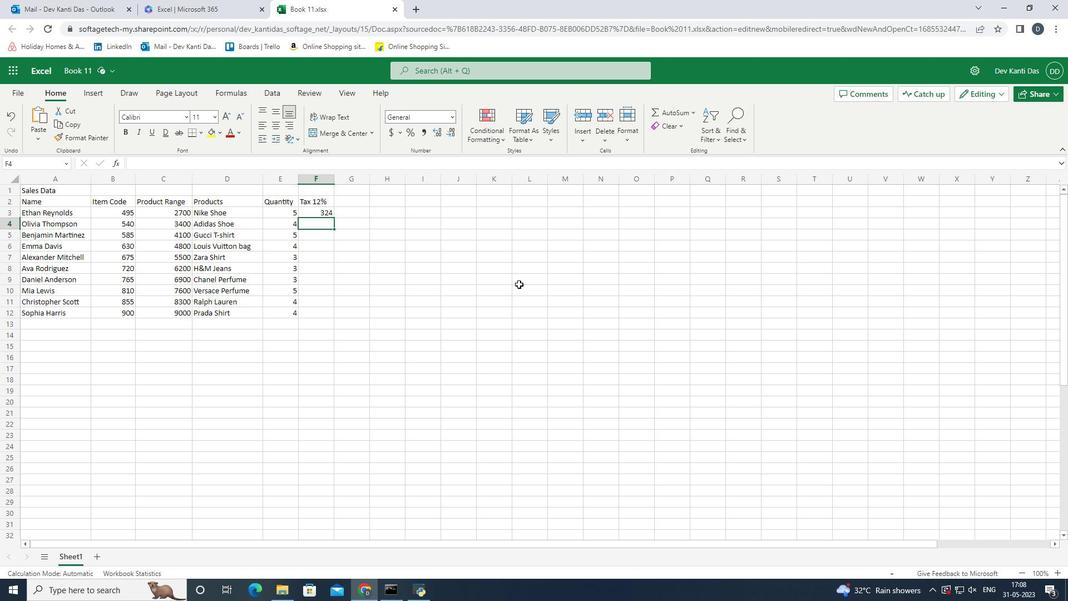 
Action: Mouse moved to (333, 219)
Screenshot: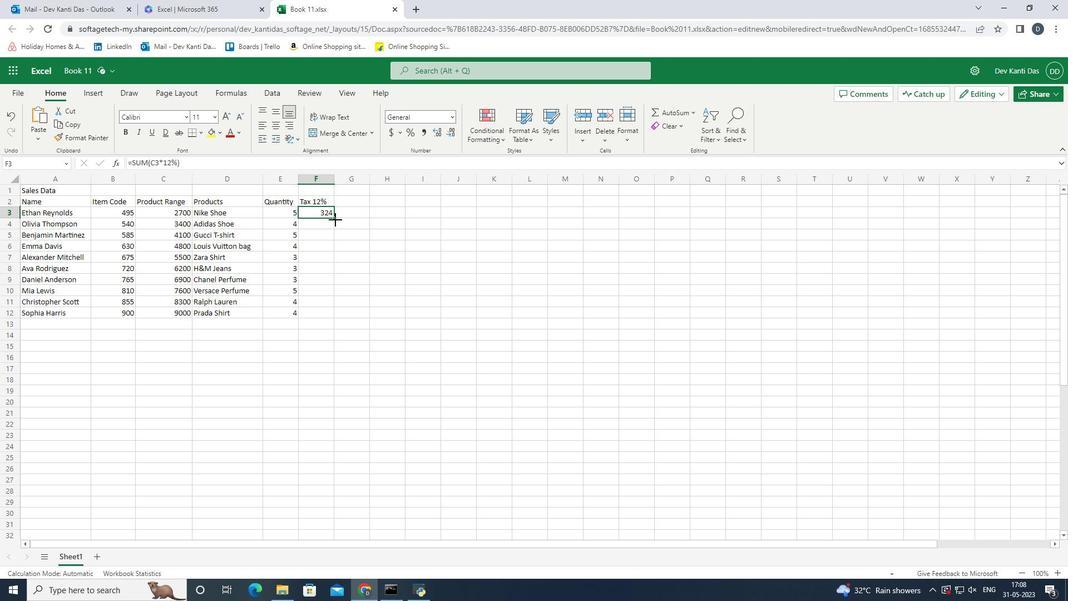 
Action: Mouse pressed left at (333, 219)
Screenshot: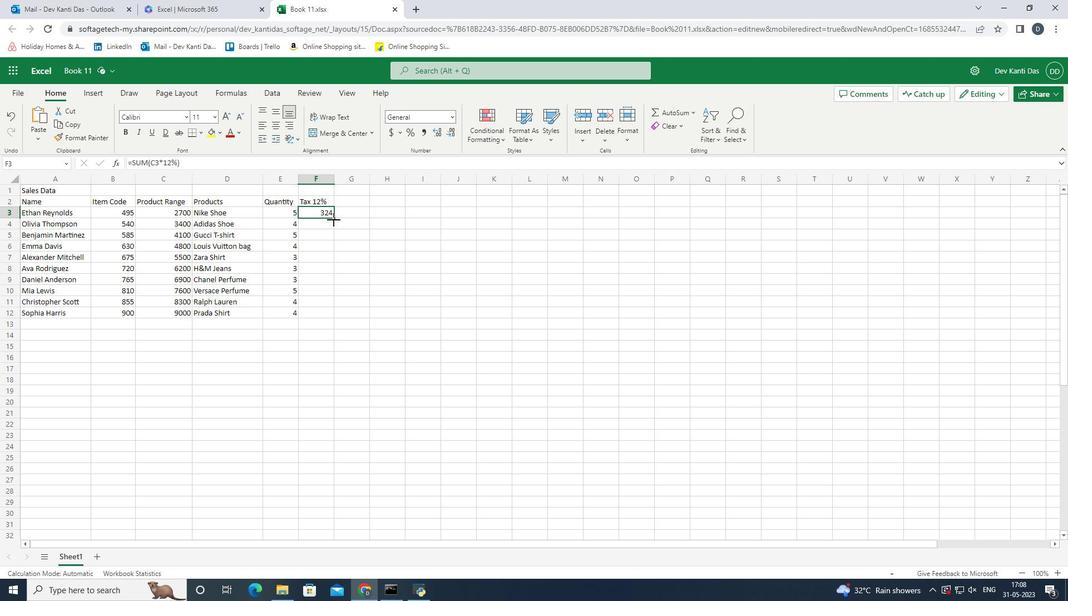 
Action: Mouse moved to (369, 200)
Screenshot: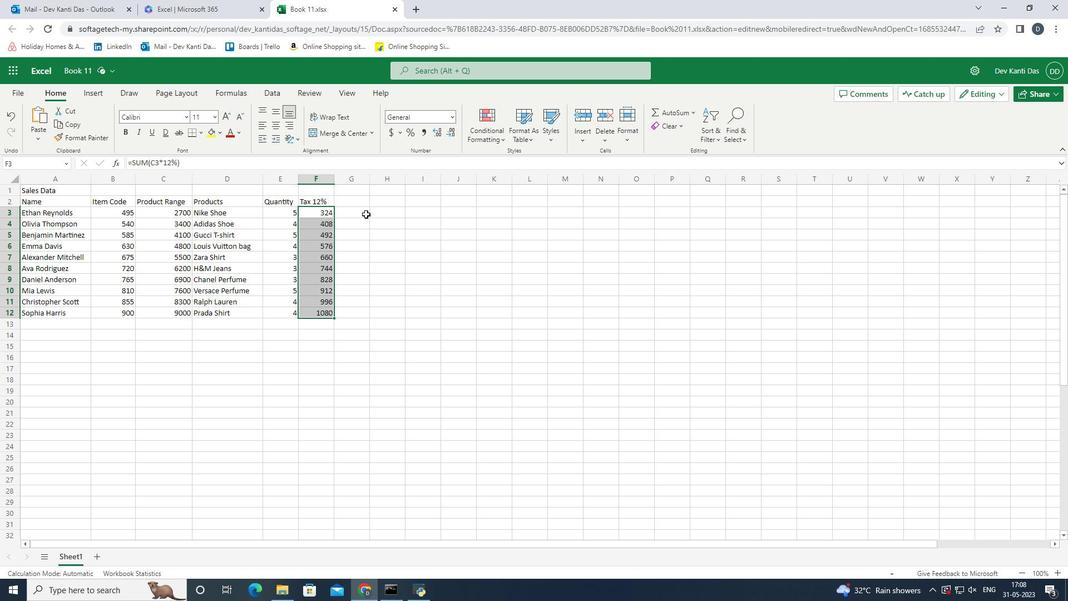 
Action: Mouse pressed left at (369, 200)
Screenshot: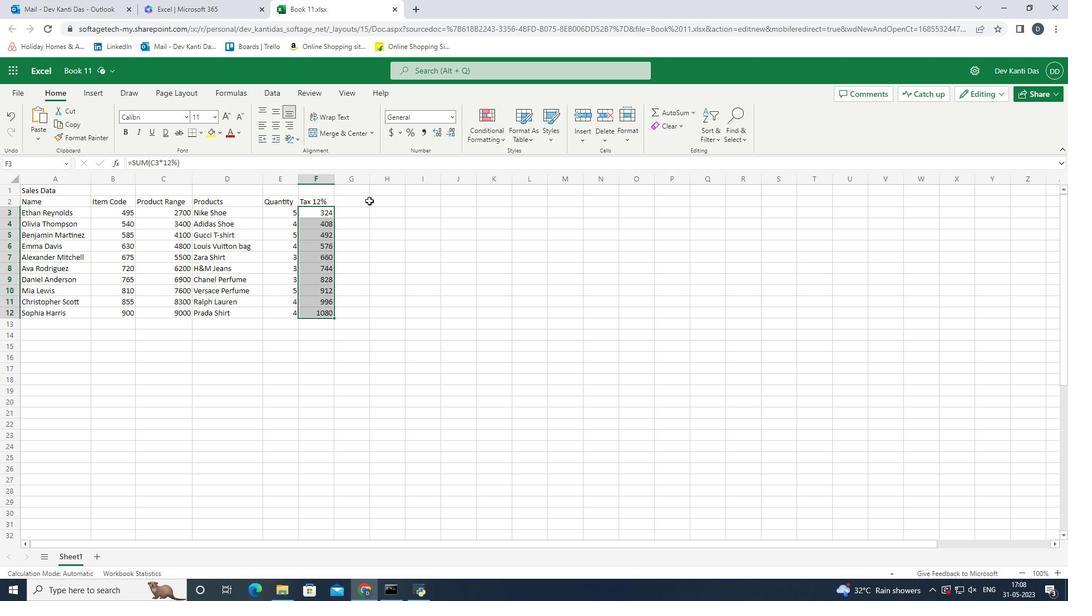 
Action: Mouse moved to (335, 181)
Screenshot: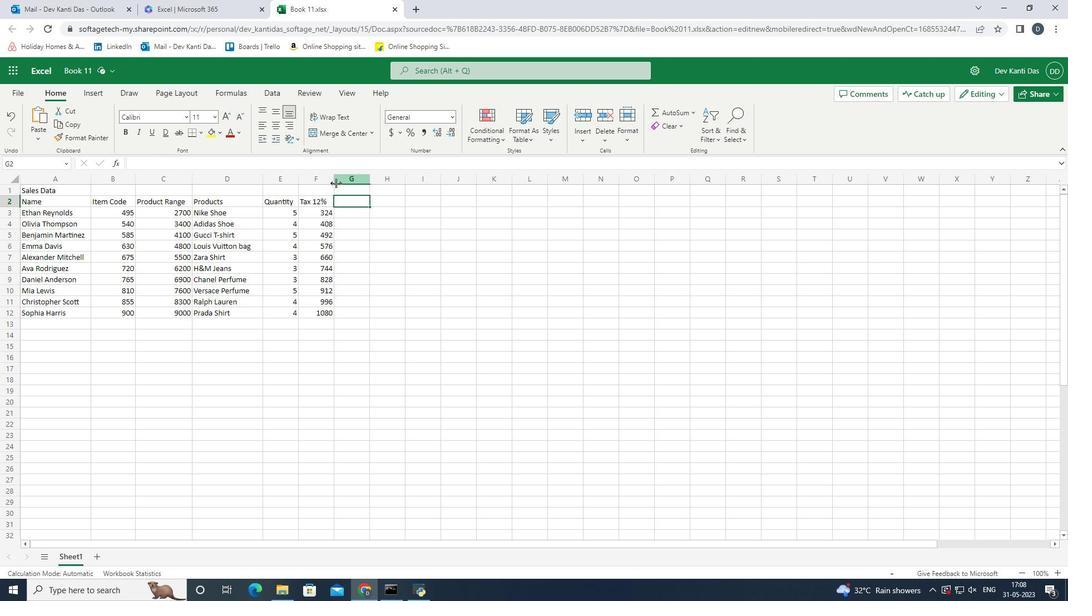 
Action: Mouse pressed left at (335, 181)
Screenshot: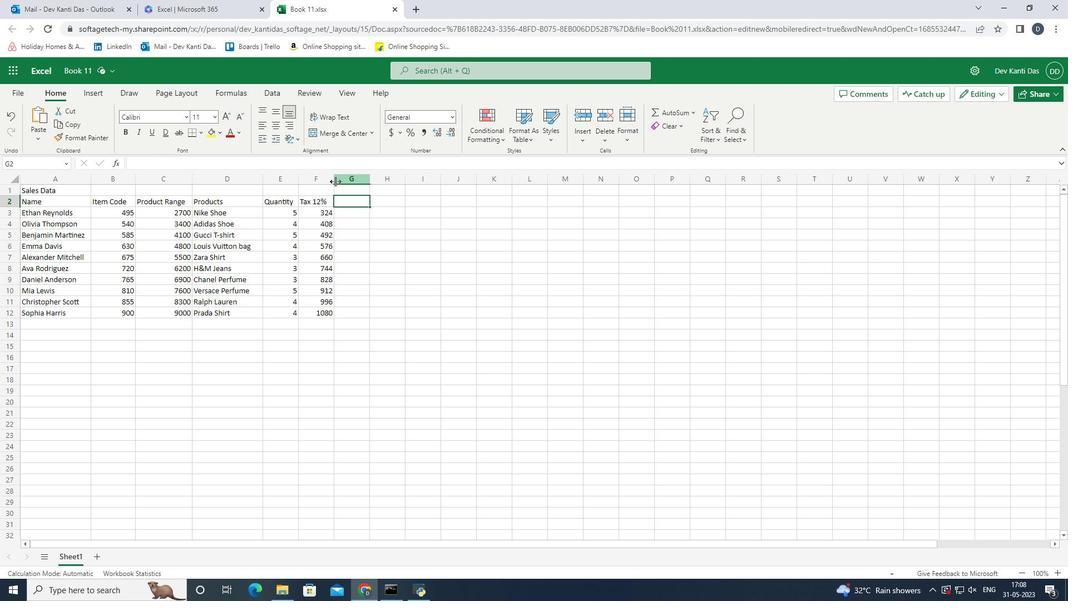 
Action: Mouse moved to (510, 244)
Screenshot: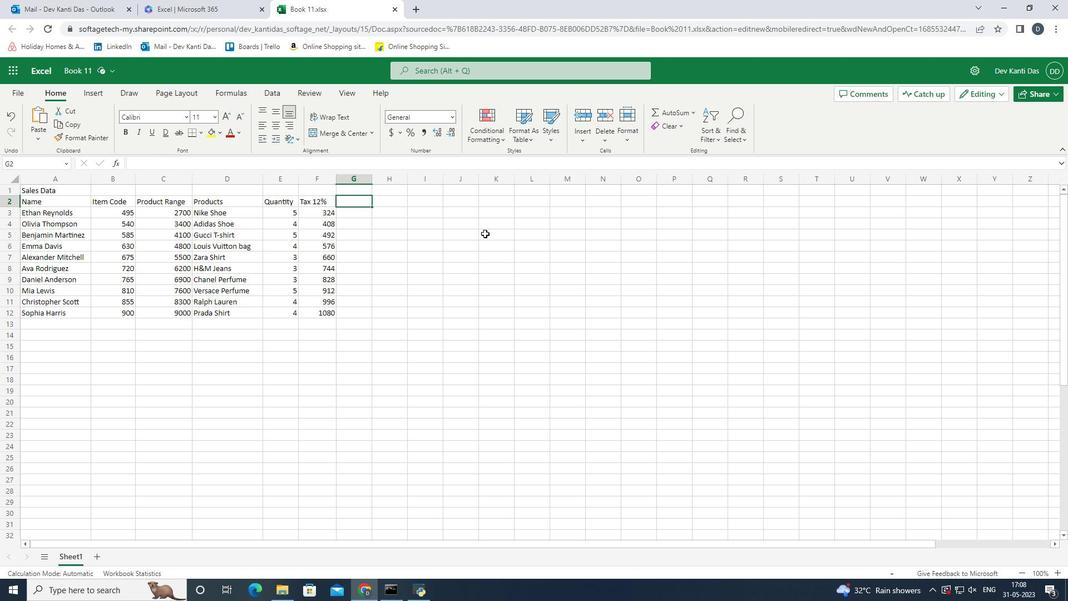
Action: Key pressed <Key.shift><Key.shift><Key.shift><Key.shift>Total<Key.space><Key.shift>Amount<Key.enter>=sum<Key.shift_r><Key.shift_r><Key.shift_r><Key.shift_r><Key.shift_r><Key.shift_r><Key.shift_r><Key.shift_r><Key.shift_r><Key.shift_r><Key.shift_r><Key.shift_r><Key.shift_r><Key.shift_r><Key.shift_r><Key.shift_r><Key.shift_r><Key.shift_r><Key.shift_r><Key.shift_r><Key.shift_r><Key.shift_r><Key.shift_r><Key.shift_r><Key.shift_r><Key.shift_r><Key.shift_r><Key.shift_r><Key.shift_r>(c3,f3<Key.shift_r><Key.shift_r><Key.shift_r><Key.shift_r>)<Key.enter>
Screenshot: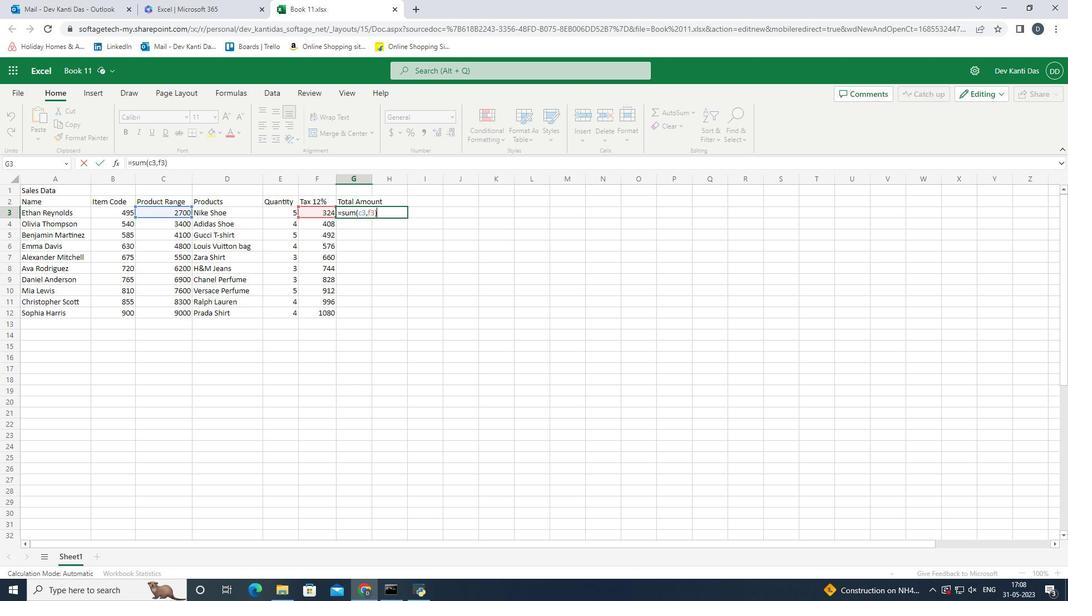 
Action: Mouse moved to (358, 212)
Screenshot: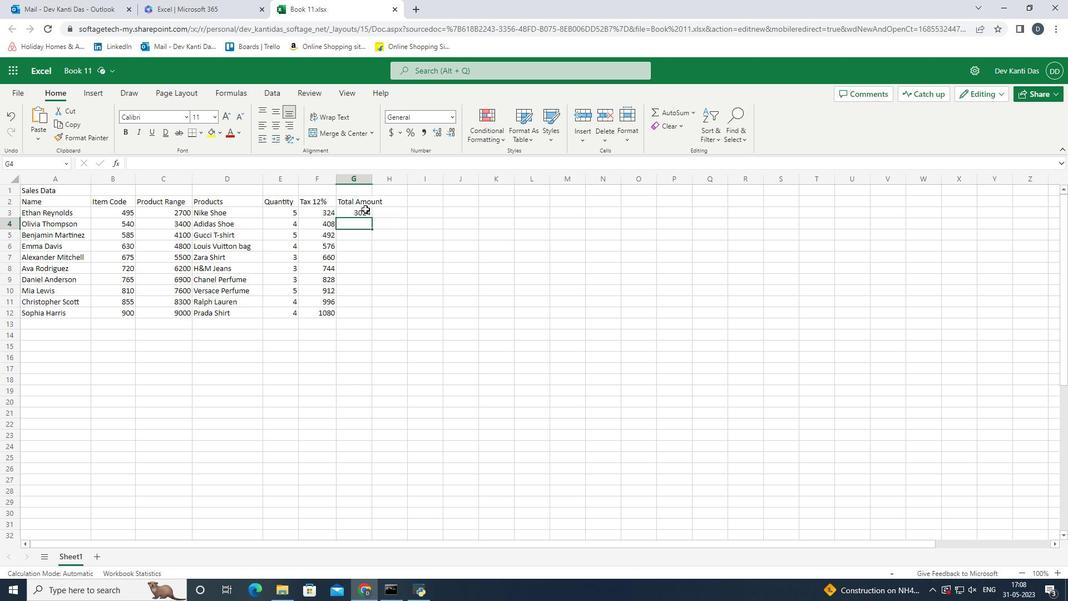 
Action: Mouse pressed left at (358, 212)
Screenshot: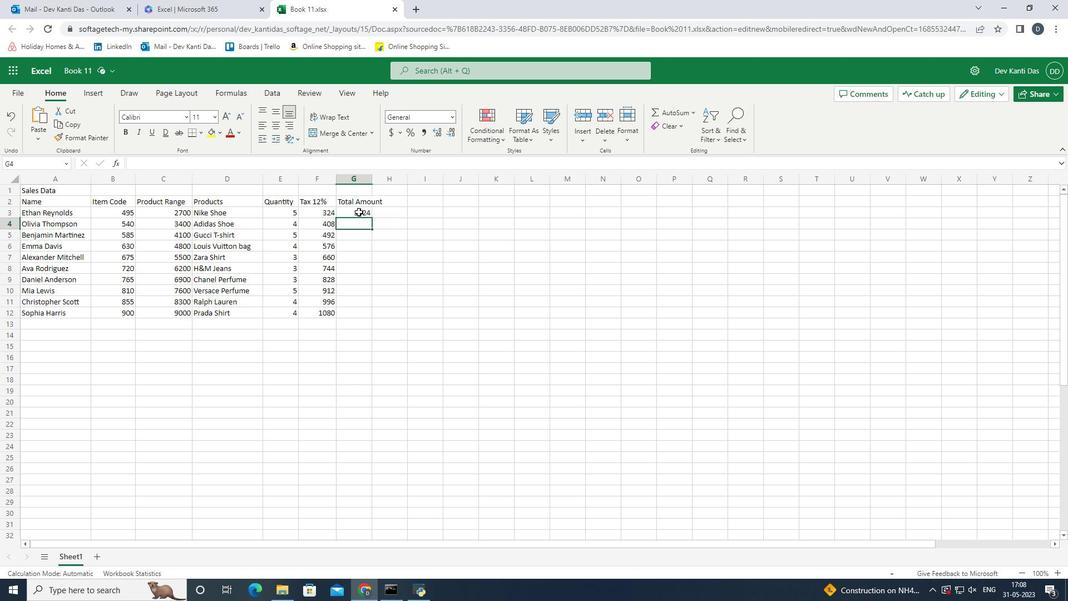 
Action: Mouse moved to (372, 216)
Screenshot: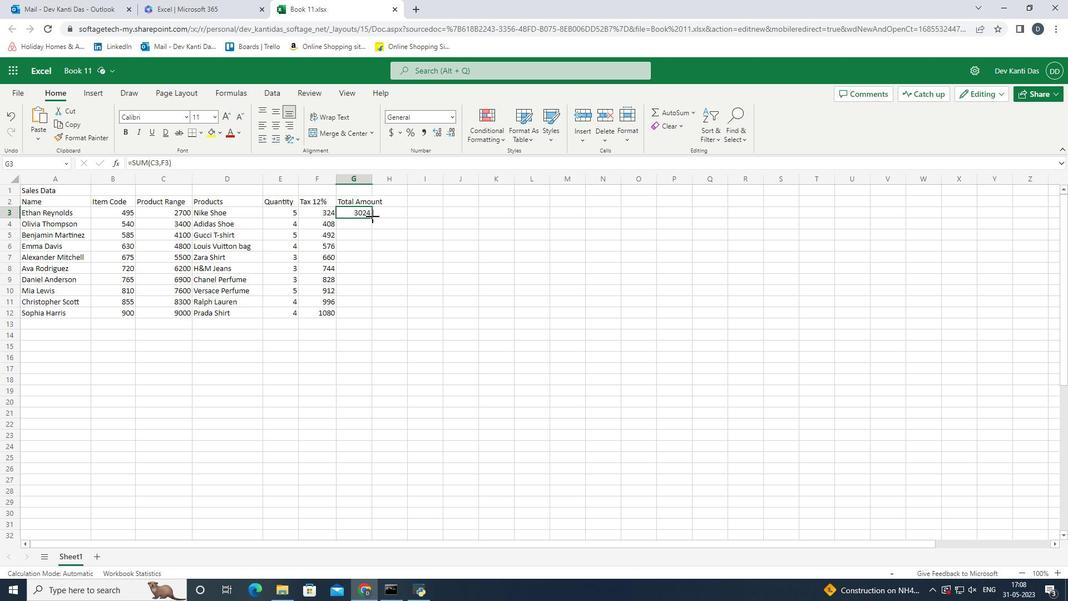 
Action: Mouse pressed left at (372, 216)
Screenshot: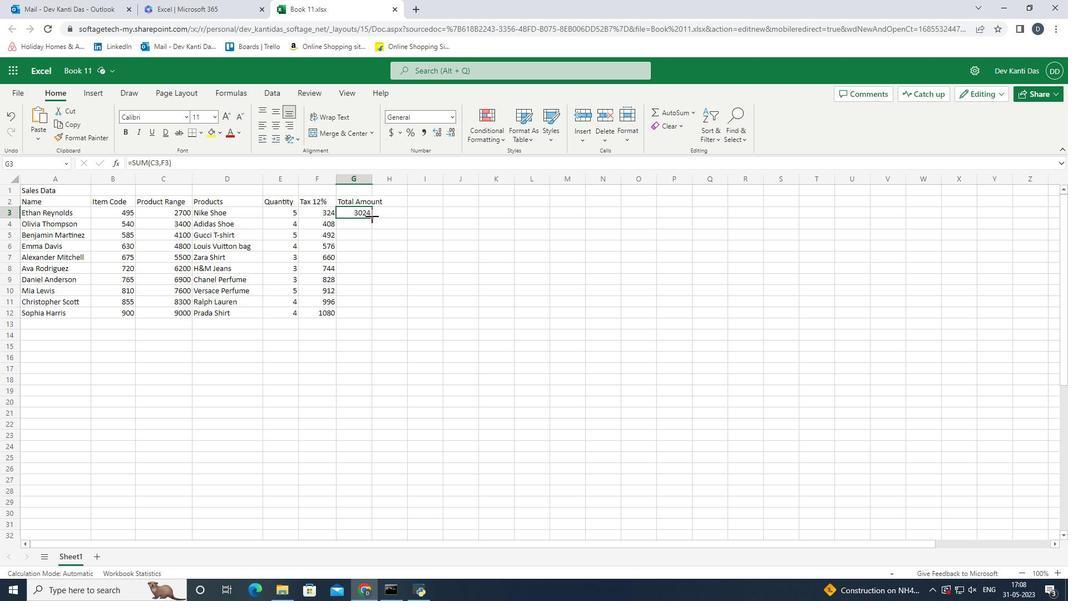 
Action: Mouse moved to (370, 179)
Screenshot: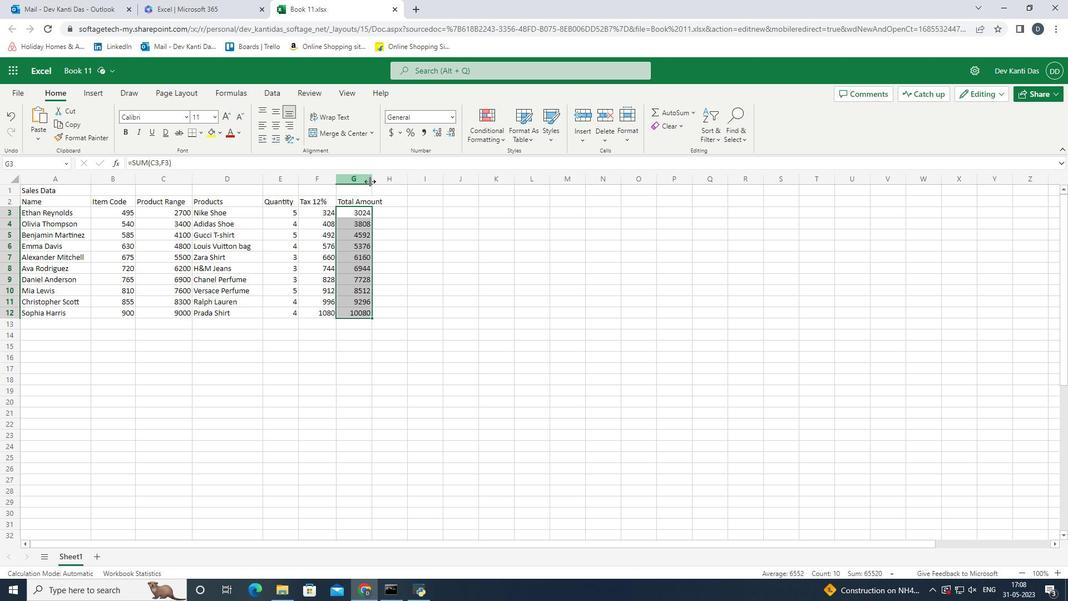 
Action: Mouse pressed left at (370, 179)
Screenshot: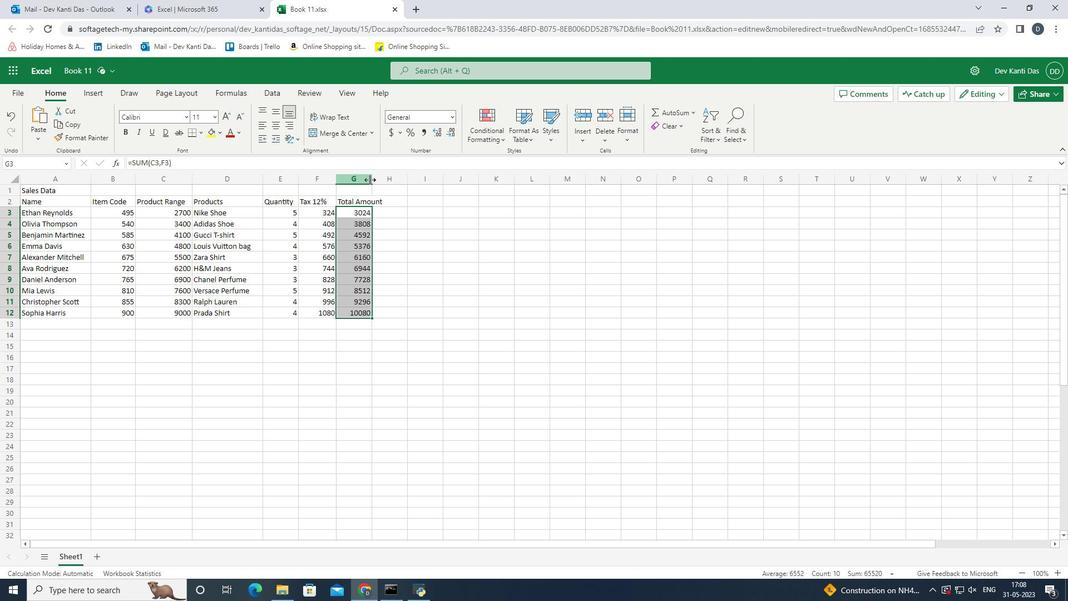 
Action: Mouse moved to (368, 312)
Screenshot: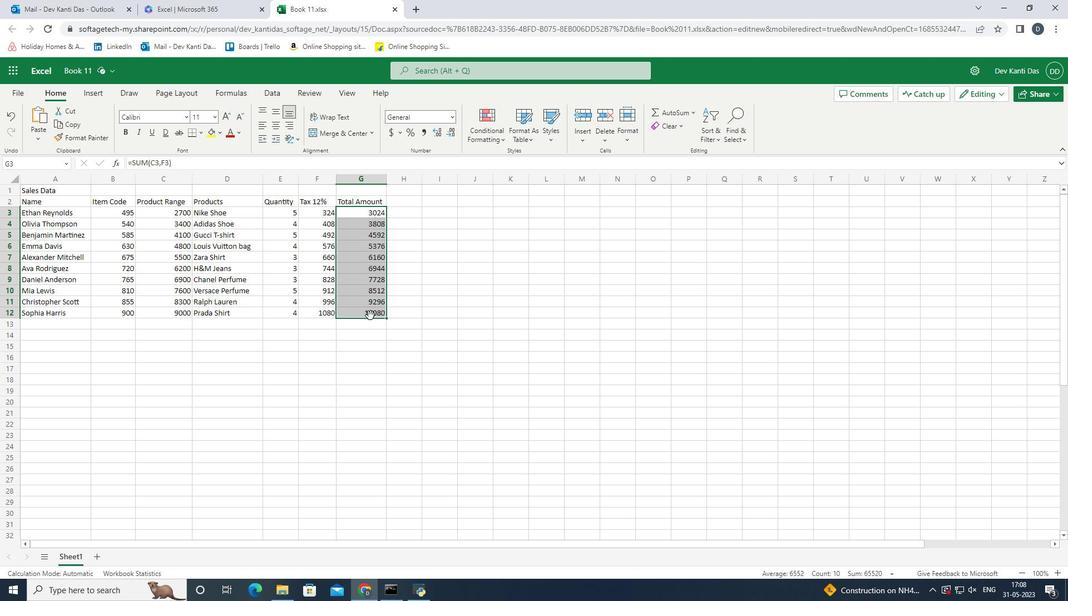 
Action: Mouse pressed left at (368, 312)
Screenshot: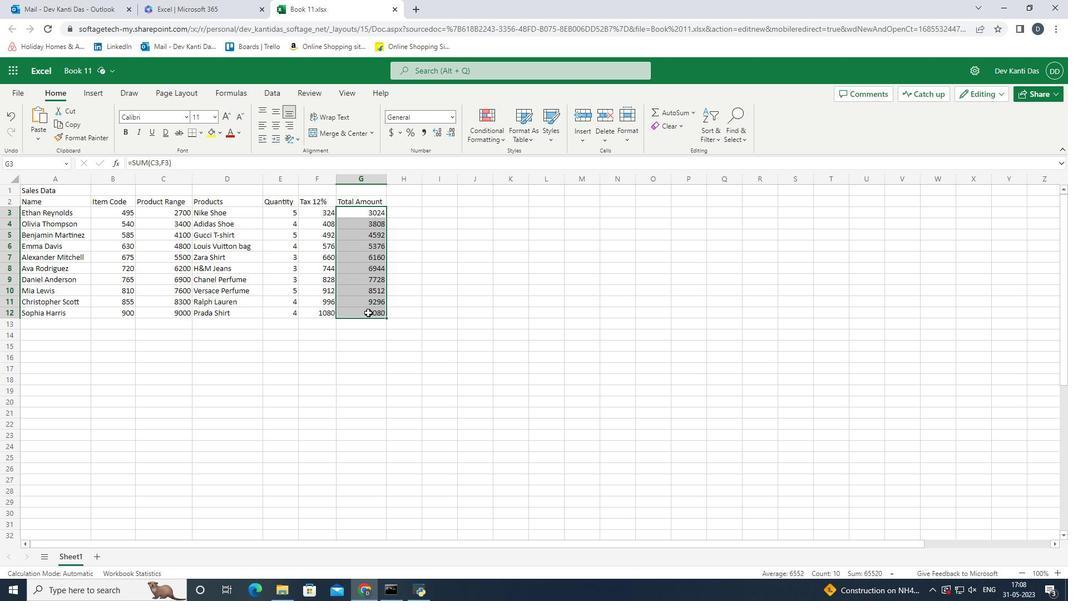 
Action: Mouse moved to (21, 85)
Screenshot: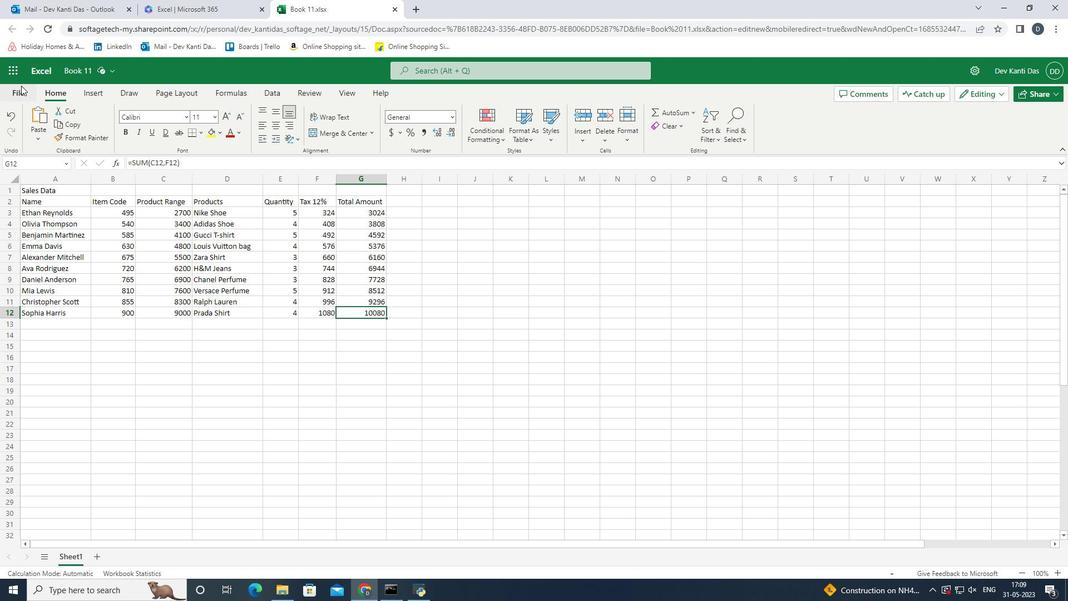 
Action: Mouse pressed left at (21, 85)
Screenshot: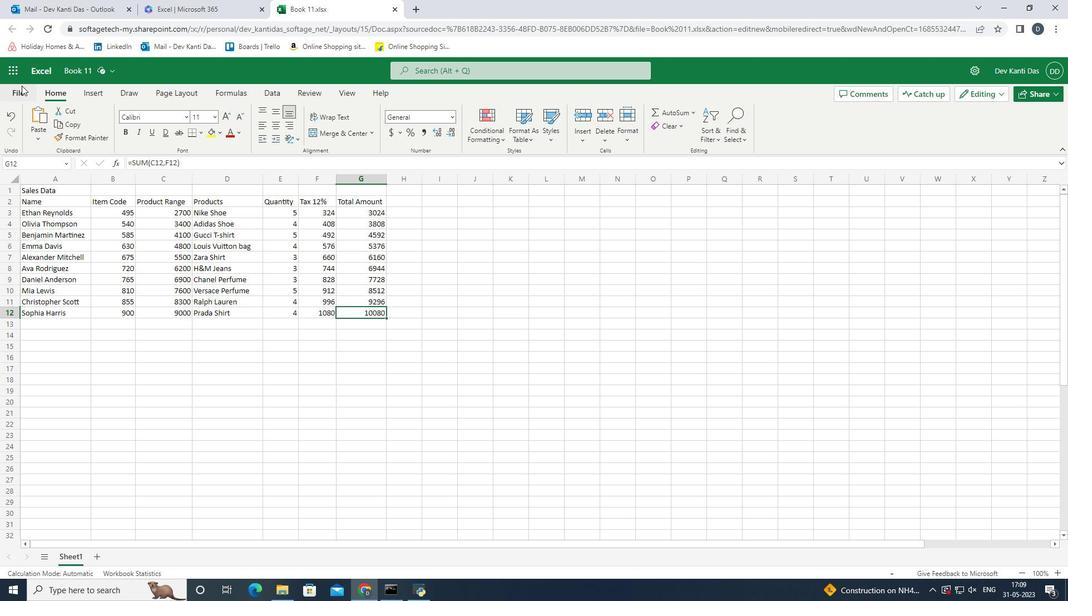 
Action: Mouse moved to (53, 202)
Screenshot: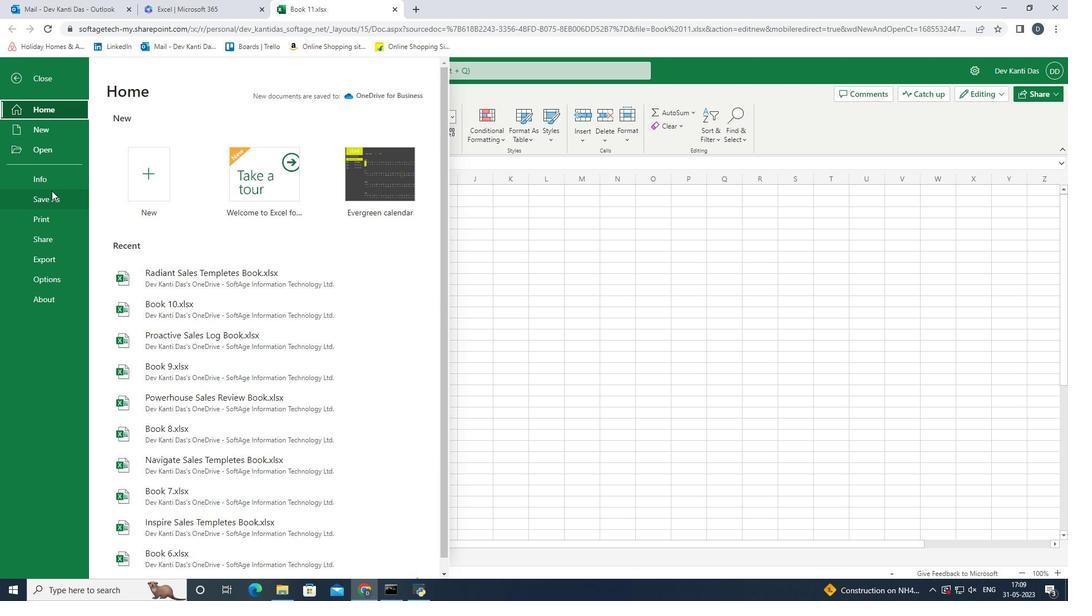 
Action: Mouse pressed left at (53, 202)
Screenshot: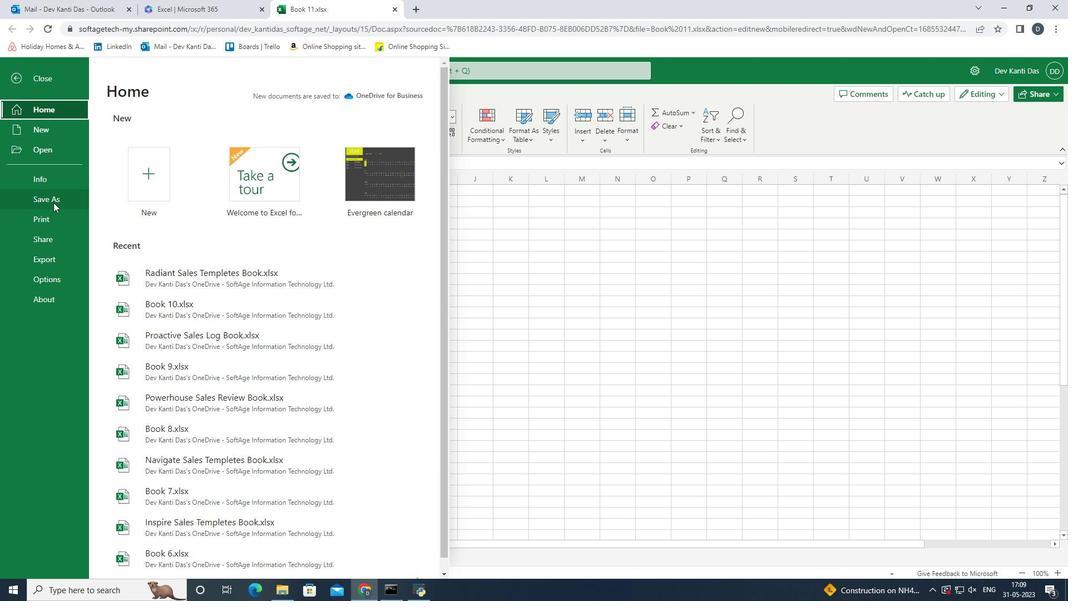 
Action: Mouse moved to (206, 128)
Screenshot: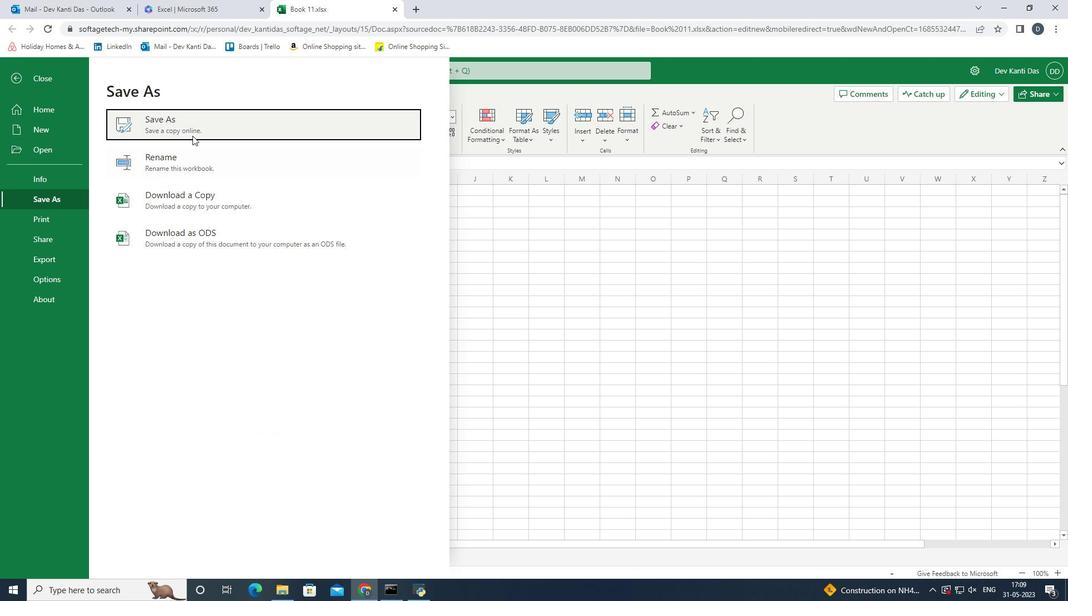 
Action: Mouse pressed left at (206, 128)
Screenshot: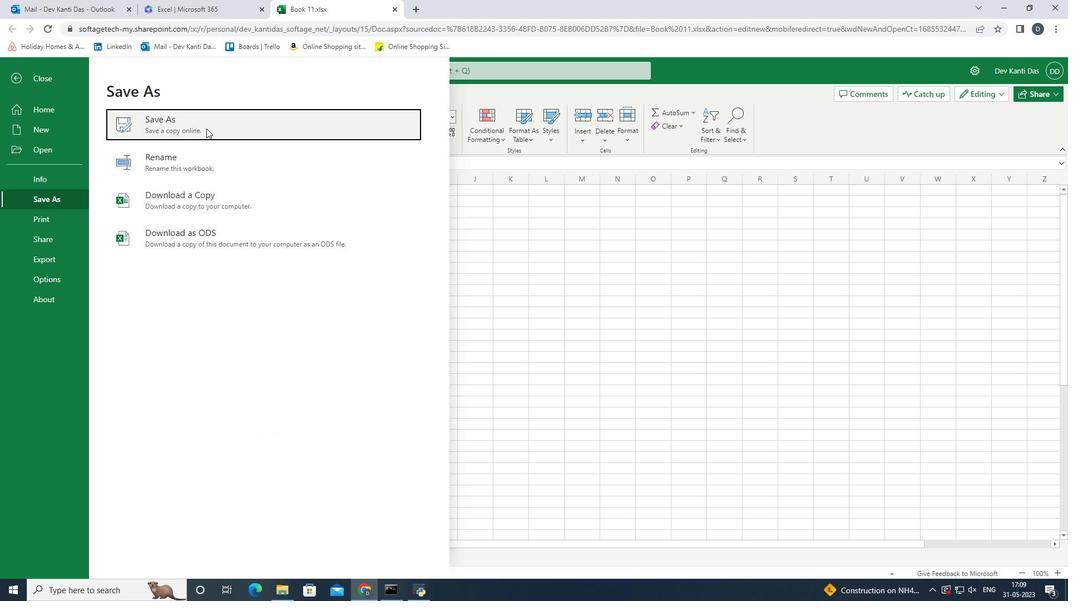
Action: Mouse moved to (498, 296)
Screenshot: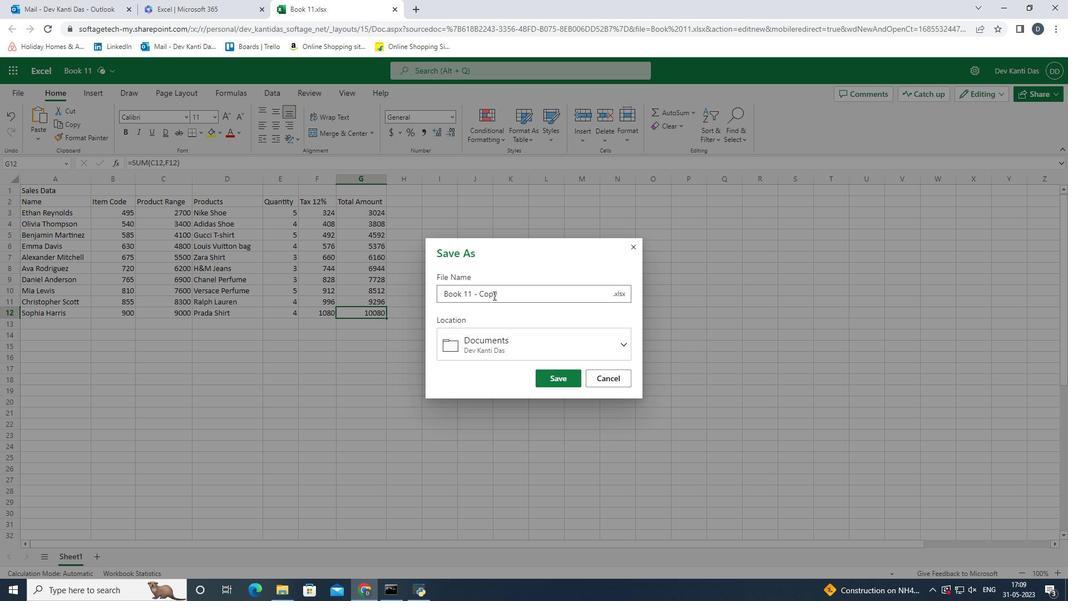 
Action: Mouse pressed left at (498, 296)
Screenshot: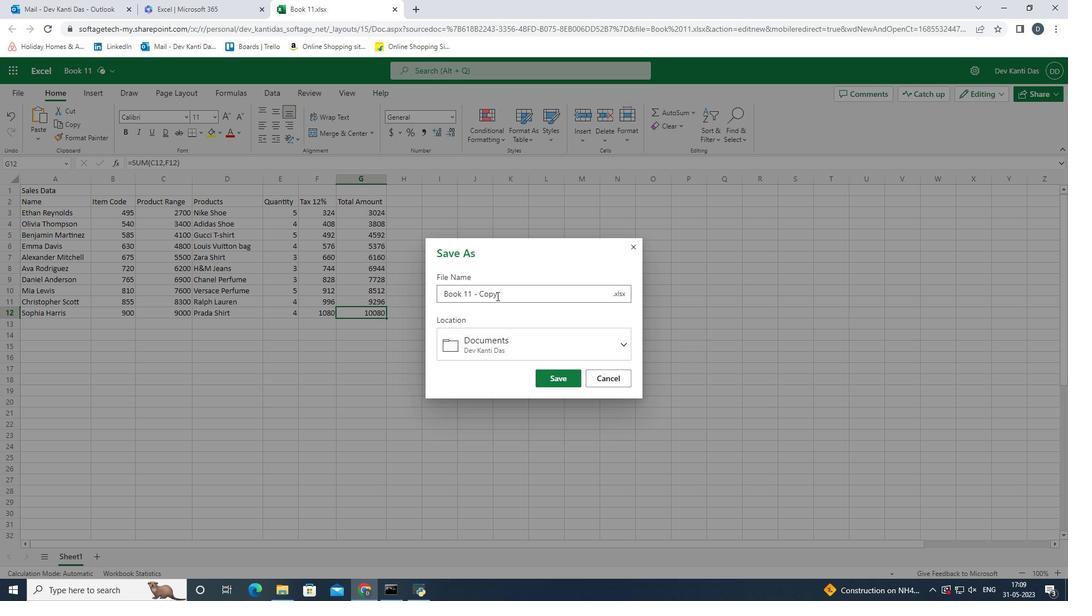 
Action: Mouse pressed left at (498, 296)
Screenshot: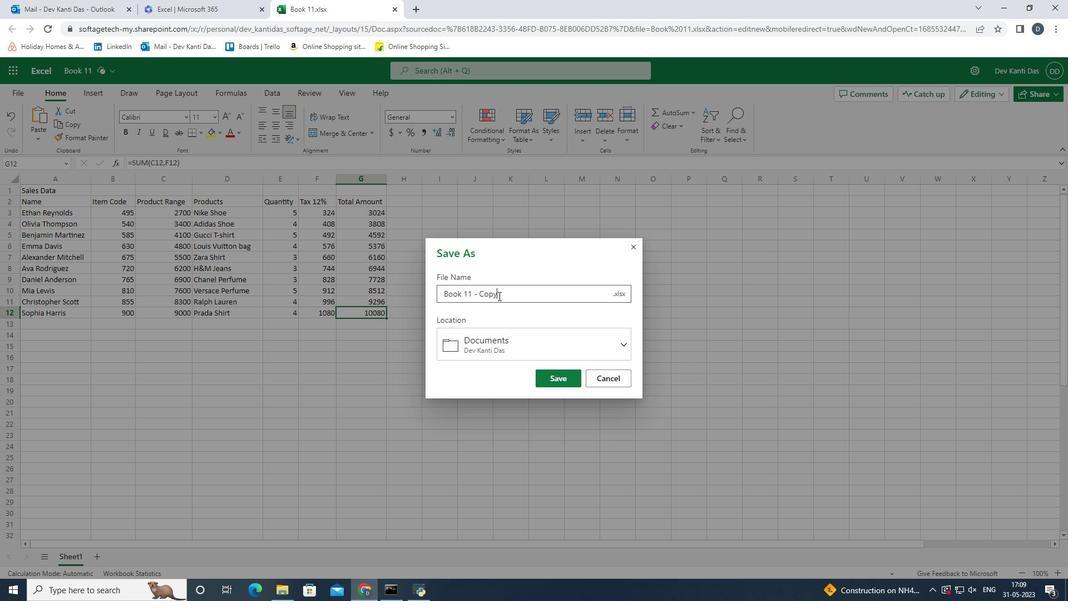 
Action: Mouse moved to (506, 294)
Screenshot: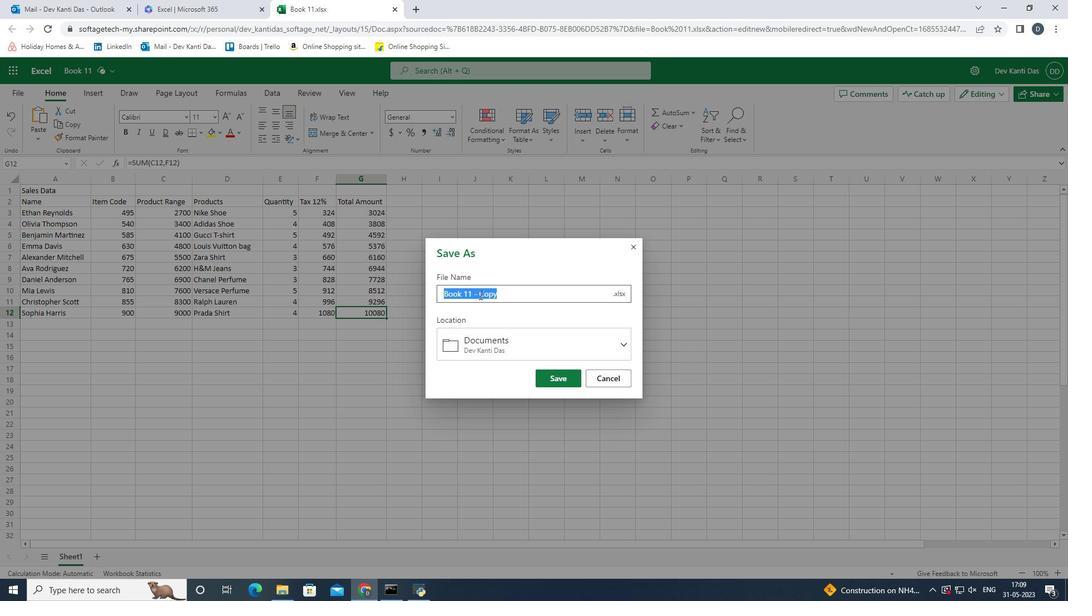 
Action: Key pressed <Key.backspace><Key.shift>Sales<Key.space><Key.shift>Data<Key.space><Key.shift>Review<Key.space><Key.shift>Book<Key.enter>
Screenshot: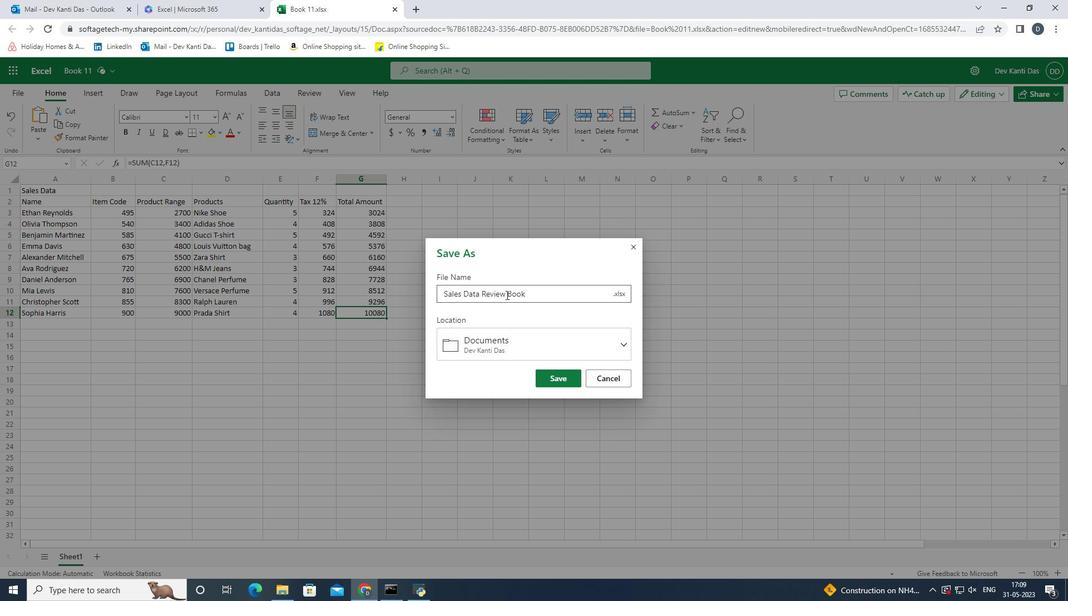 
Action: Mouse moved to (368, 312)
Screenshot: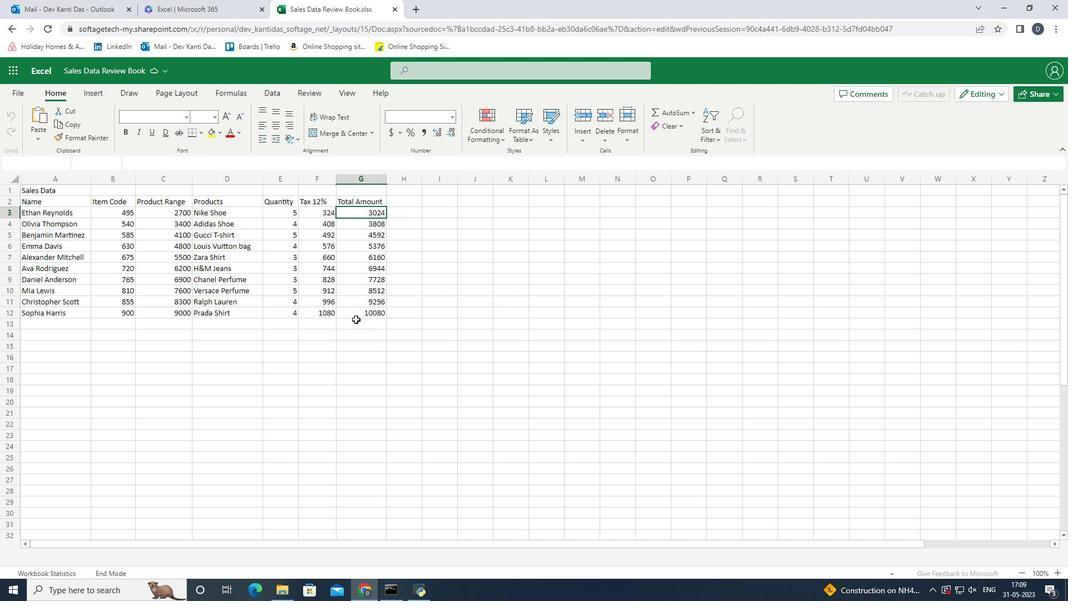 
Action: Mouse pressed left at (368, 312)
Screenshot: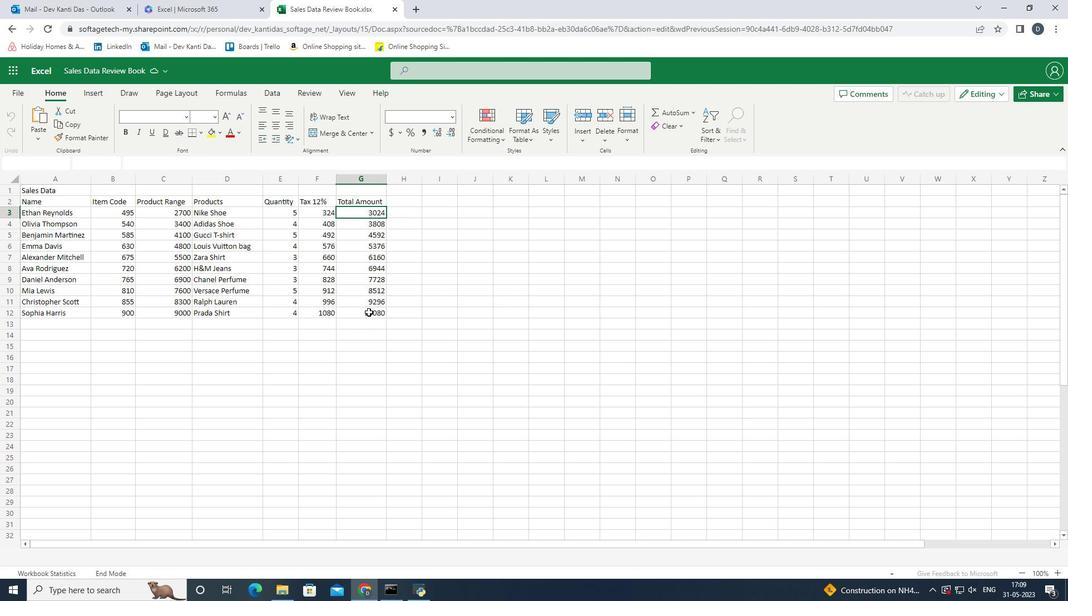 
Action: Mouse moved to (538, 288)
Screenshot: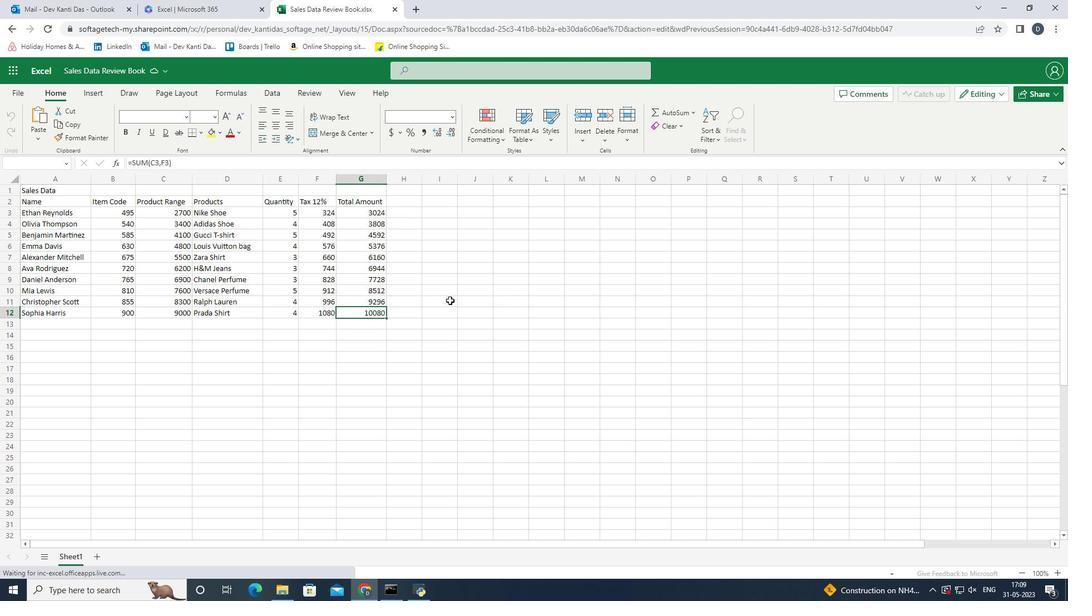 
